 Task: Find connections with filter location Lovisa with filter topic #Indiawith filter profile language French with filter current company Groww, India with filter school Emeritus with filter industry Community Development and Urban Planning with filter service category Life Coaching with filter keywords title Personal Trainer
Action: Mouse moved to (242, 206)
Screenshot: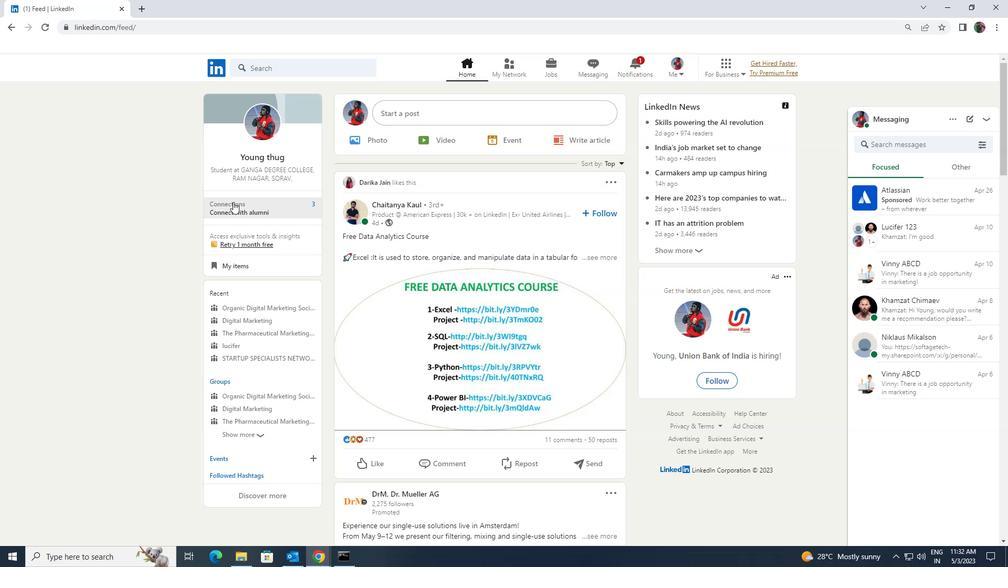 
Action: Mouse pressed left at (242, 206)
Screenshot: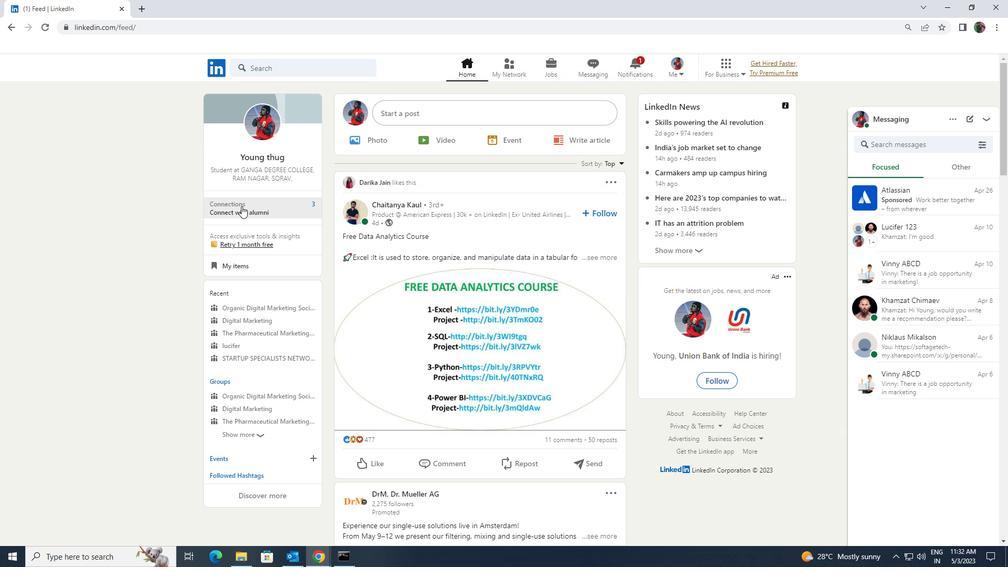 
Action: Mouse moved to (262, 116)
Screenshot: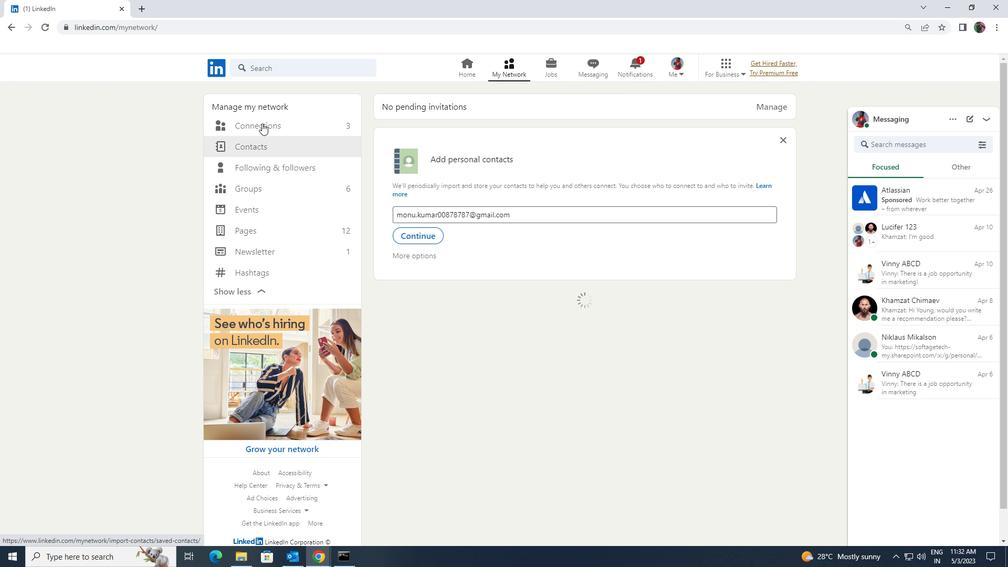 
Action: Mouse pressed left at (262, 116)
Screenshot: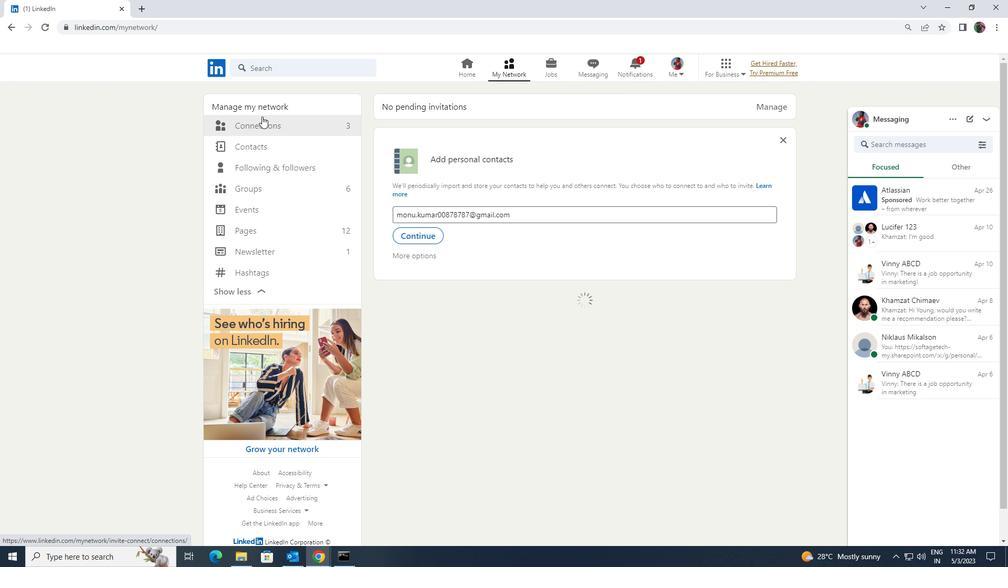
Action: Mouse moved to (263, 125)
Screenshot: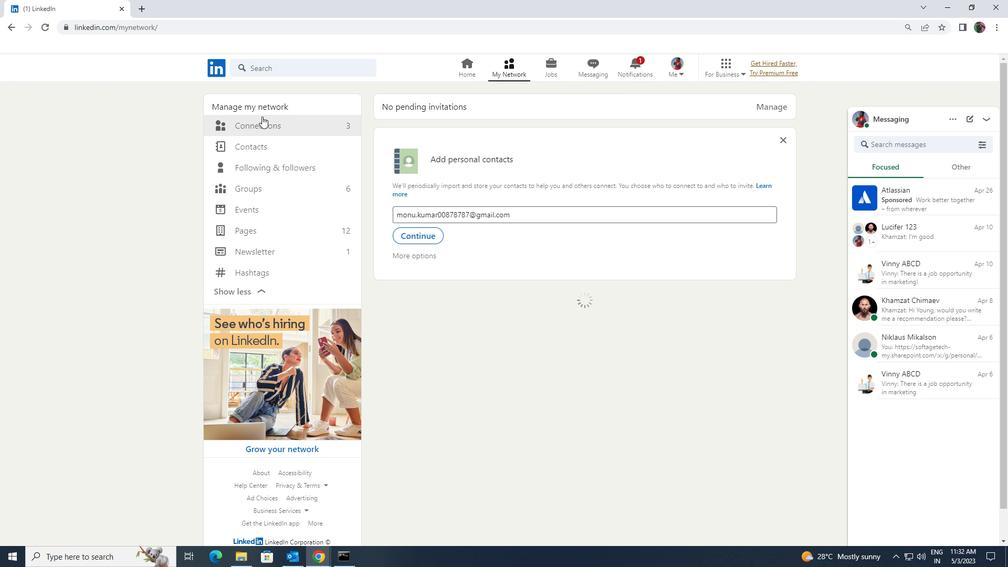 
Action: Mouse pressed left at (263, 125)
Screenshot: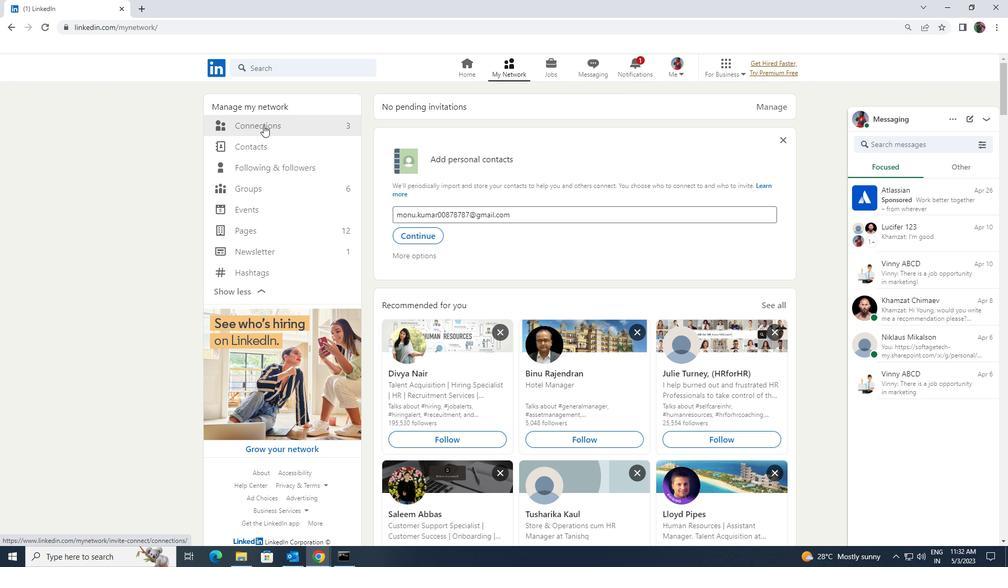 
Action: Mouse moved to (569, 129)
Screenshot: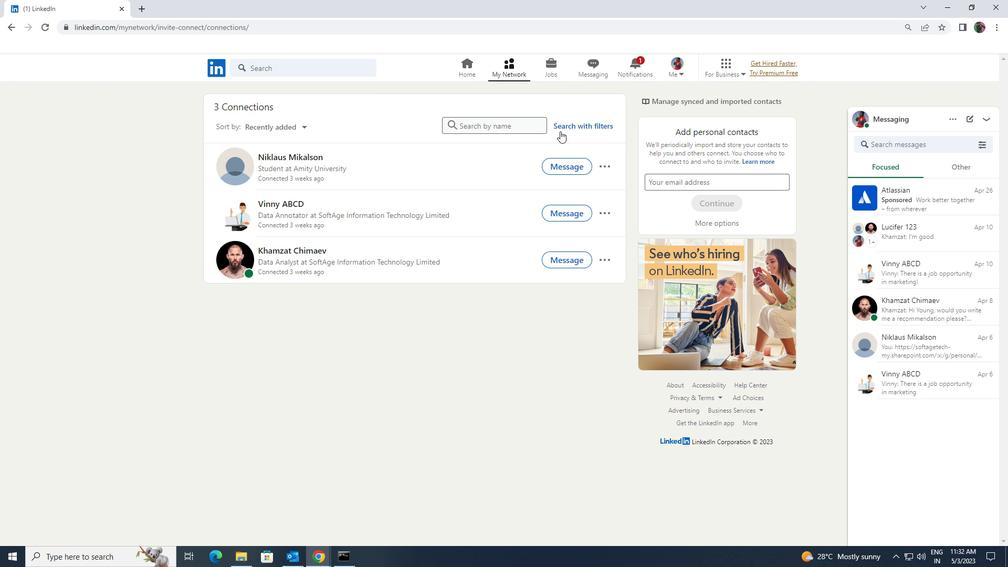 
Action: Mouse pressed left at (569, 129)
Screenshot: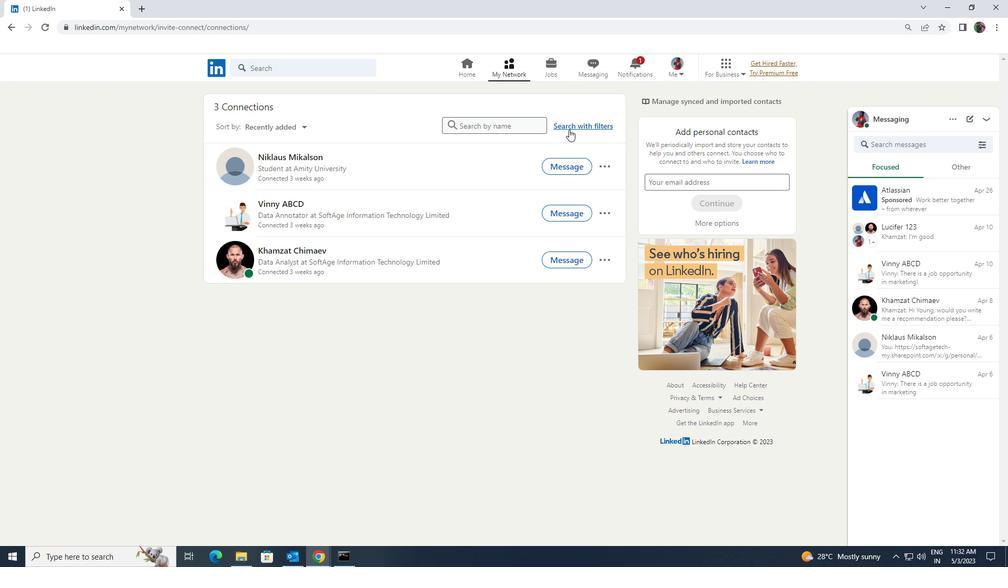 
Action: Mouse moved to (545, 98)
Screenshot: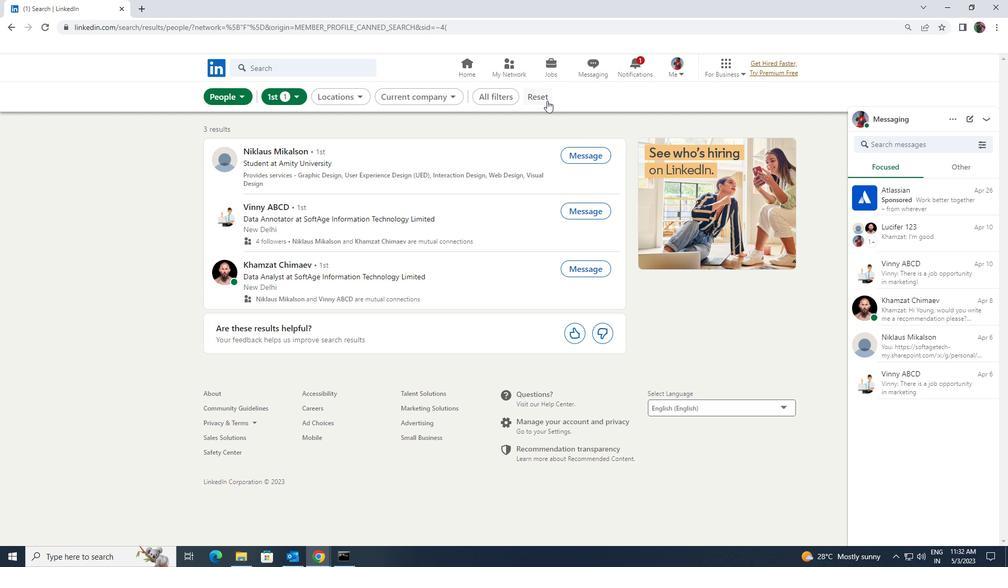 
Action: Mouse pressed left at (545, 98)
Screenshot: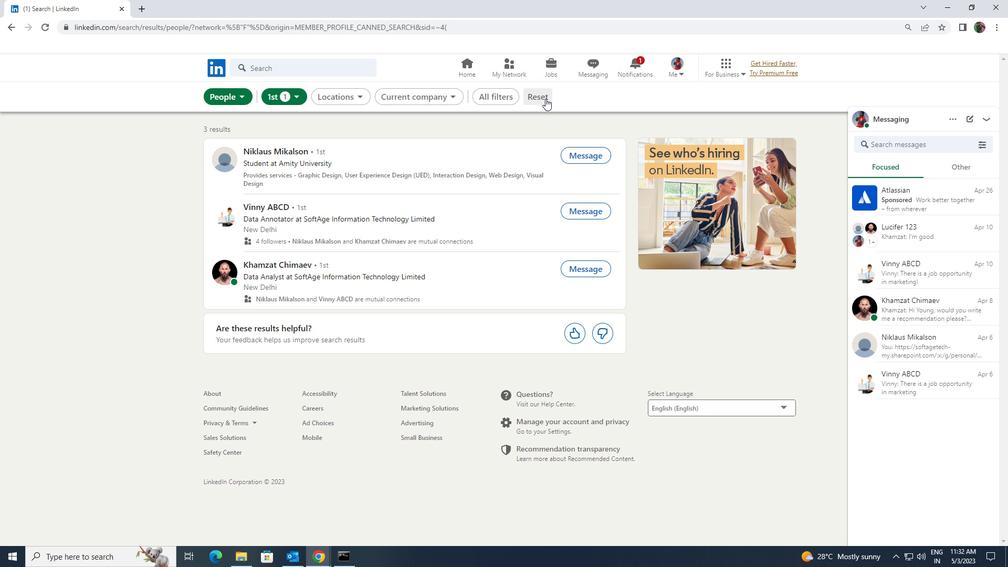 
Action: Mouse moved to (515, 96)
Screenshot: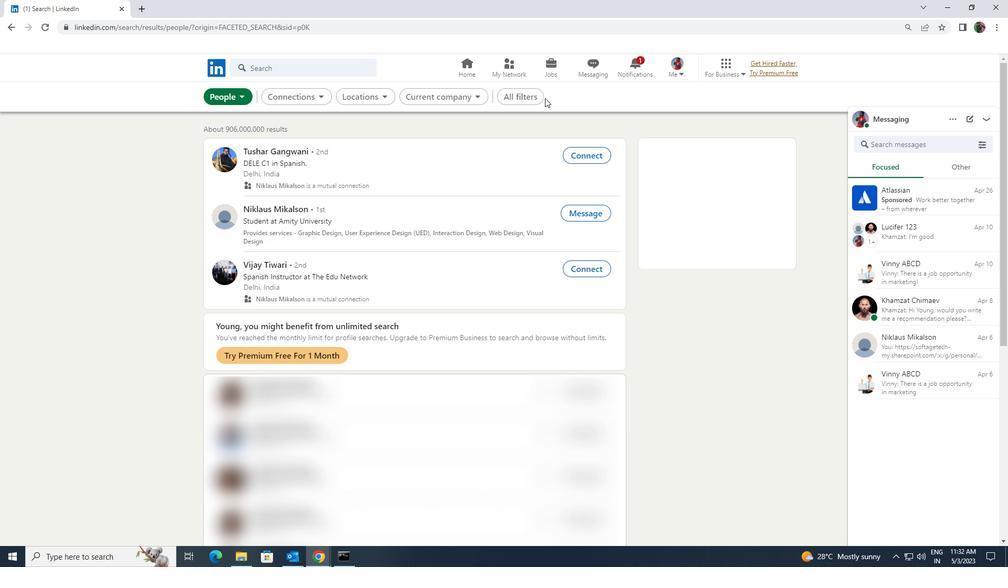 
Action: Mouse pressed left at (515, 96)
Screenshot: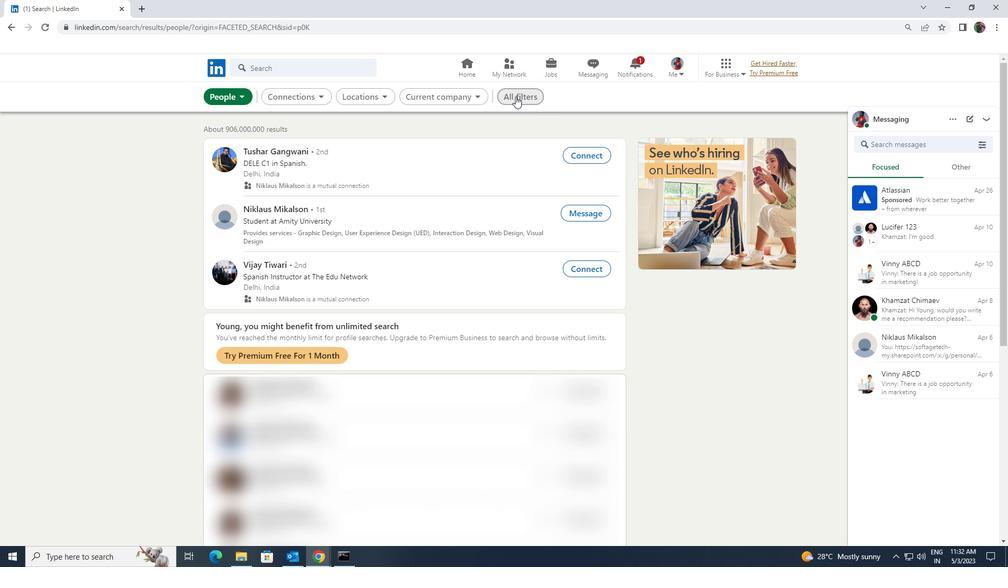 
Action: Mouse moved to (879, 413)
Screenshot: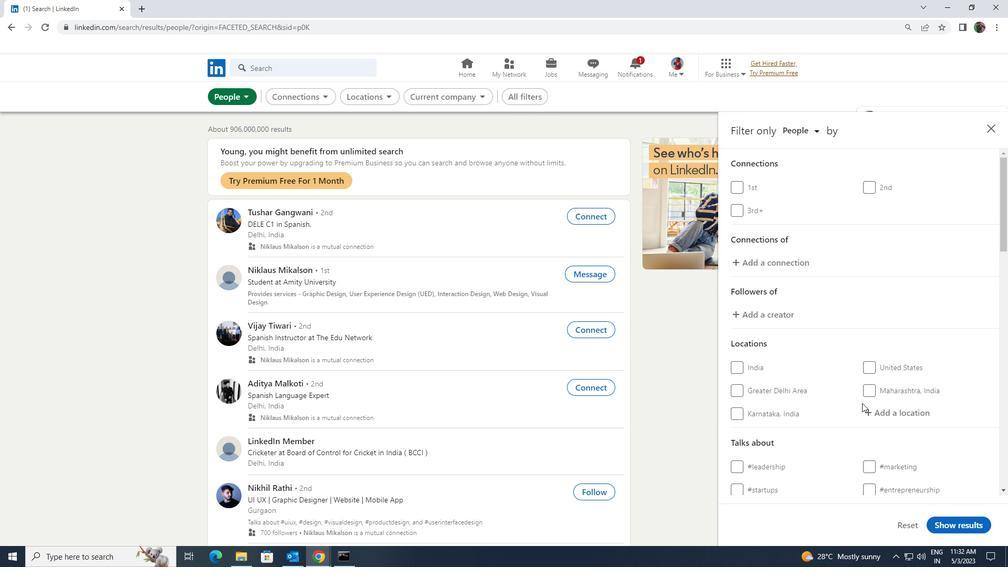
Action: Mouse pressed left at (879, 413)
Screenshot: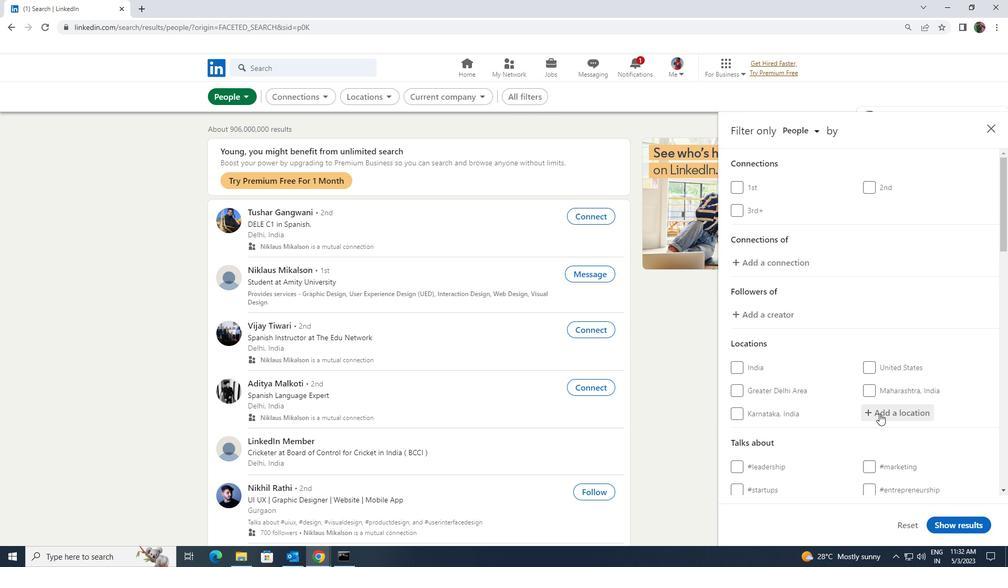
Action: Key pressed <Key.shift>LOVISA
Screenshot: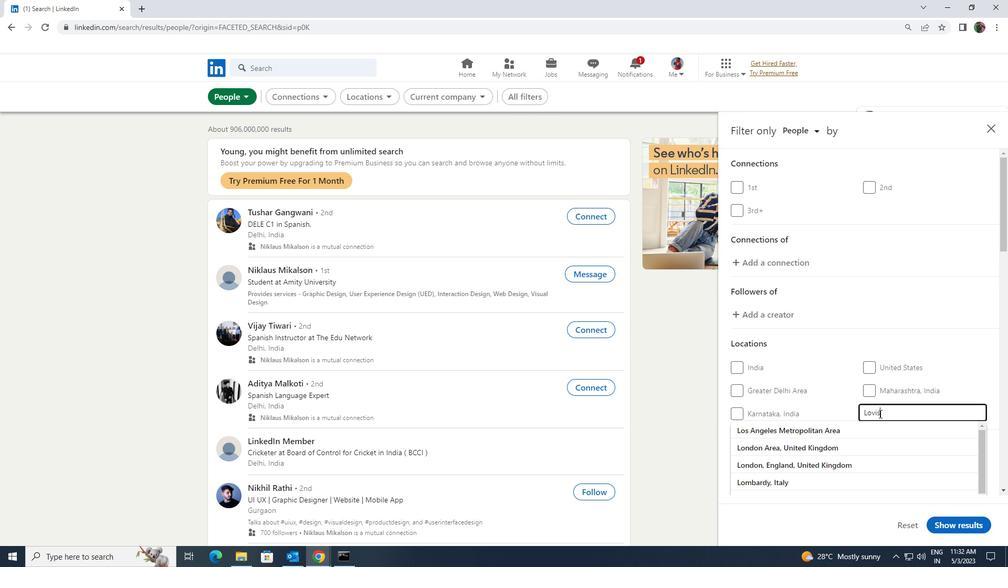 
Action: Mouse moved to (875, 429)
Screenshot: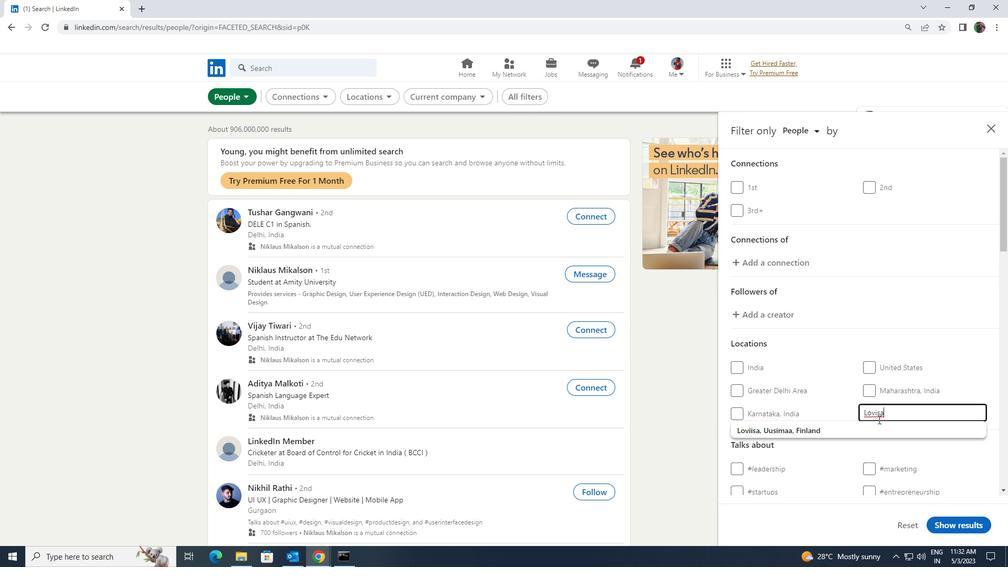 
Action: Mouse pressed left at (875, 429)
Screenshot: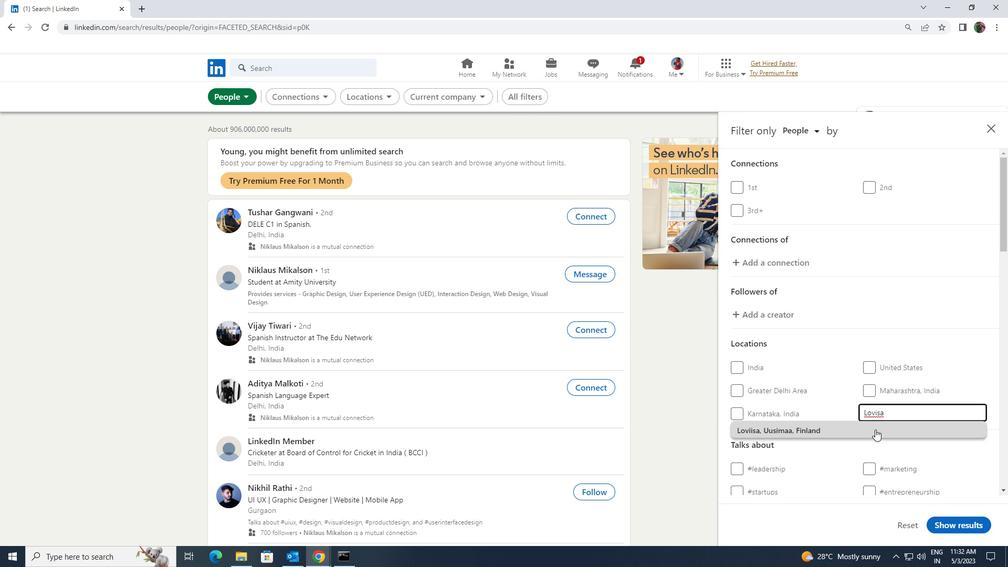 
Action: Mouse moved to (875, 430)
Screenshot: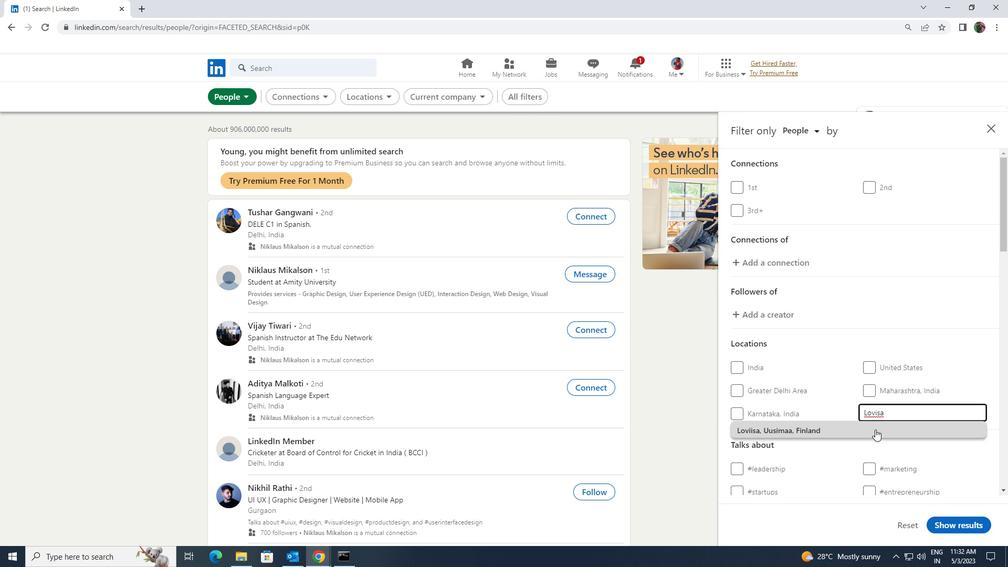 
Action: Mouse scrolled (875, 429) with delta (0, 0)
Screenshot: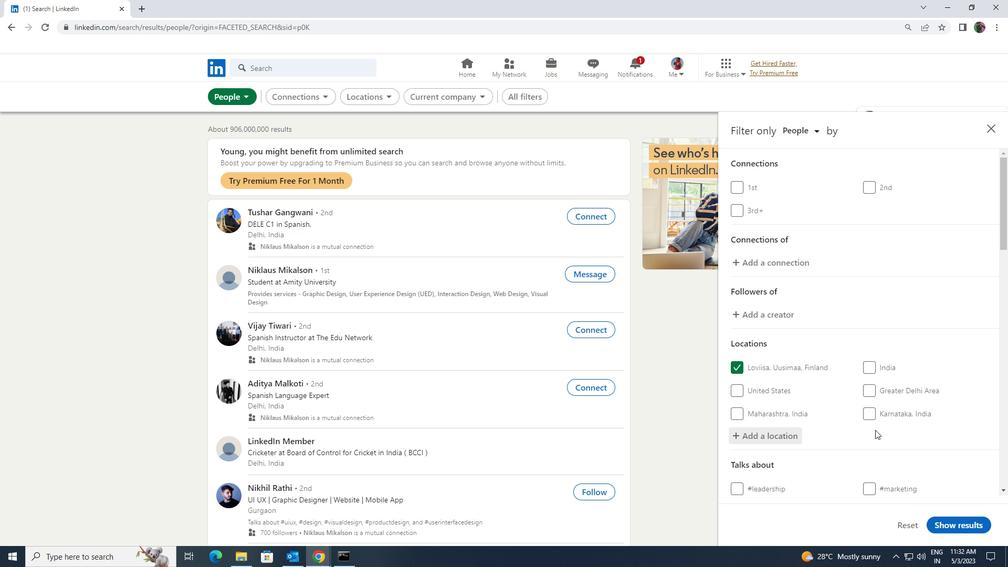 
Action: Mouse scrolled (875, 429) with delta (0, 0)
Screenshot: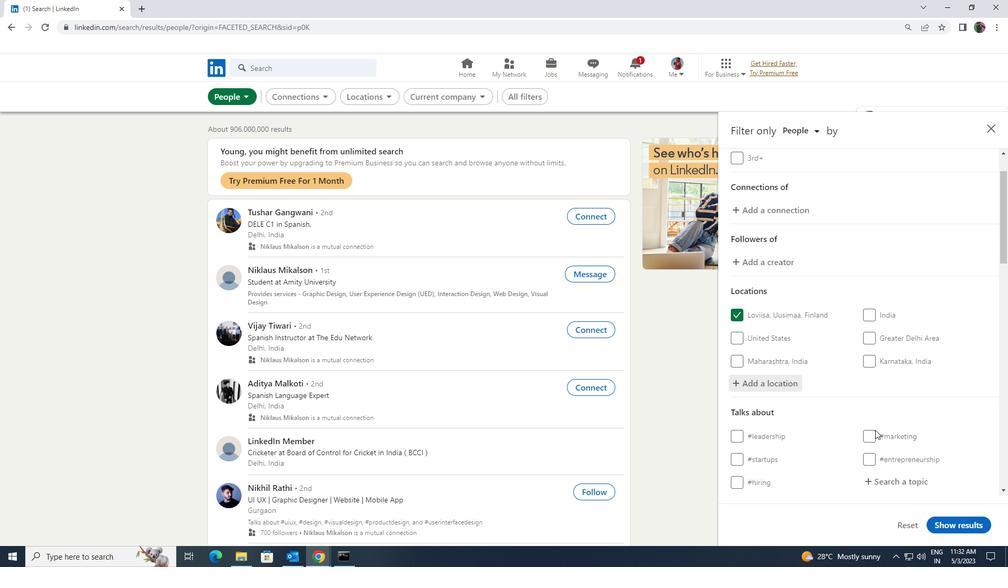 
Action: Mouse scrolled (875, 429) with delta (0, 0)
Screenshot: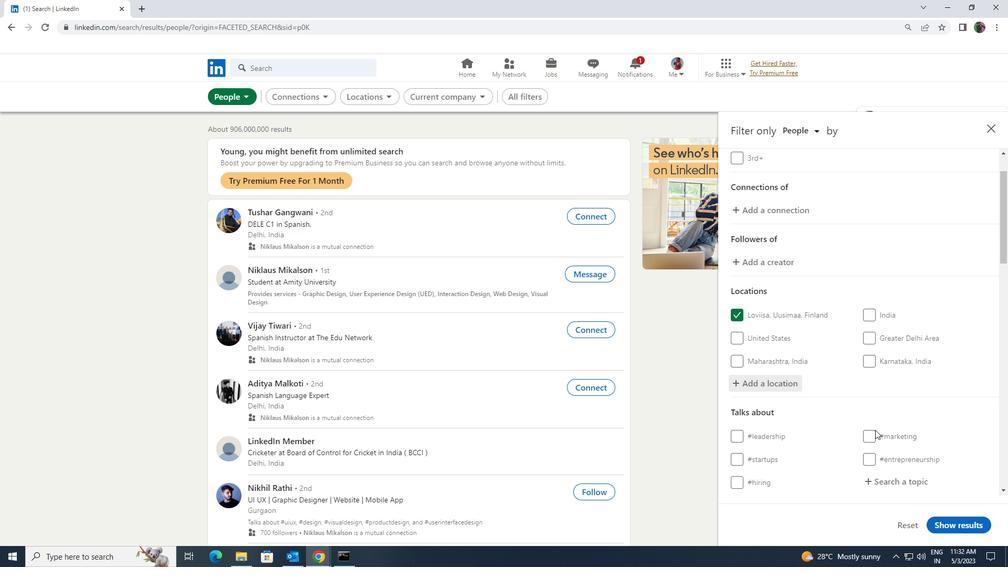 
Action: Mouse moved to (882, 379)
Screenshot: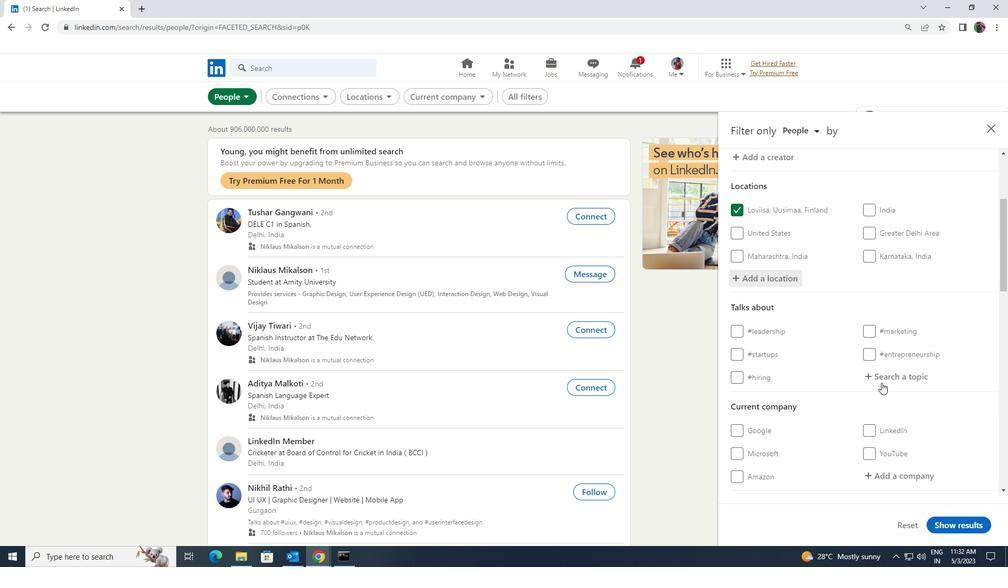 
Action: Mouse pressed left at (882, 379)
Screenshot: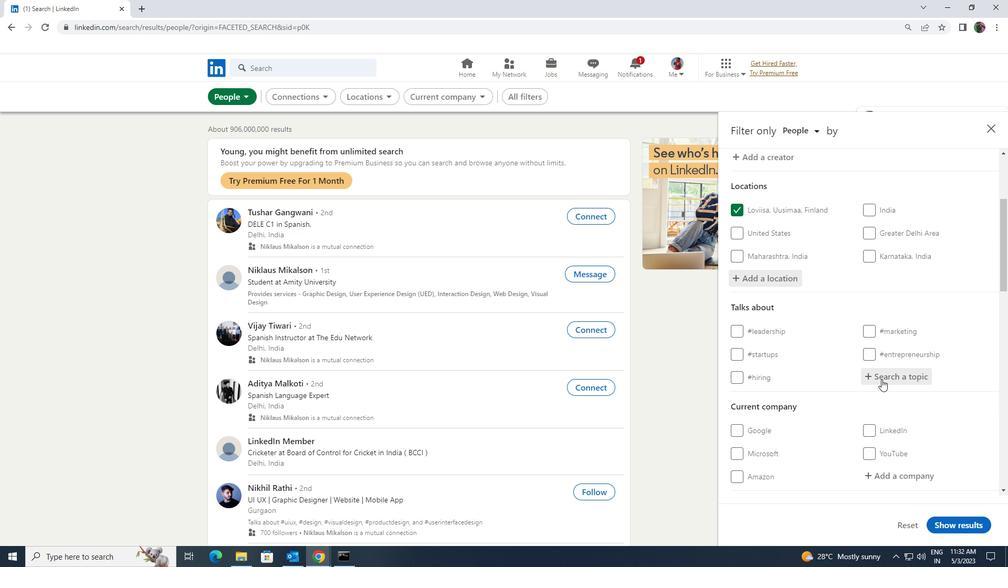 
Action: Mouse moved to (882, 379)
Screenshot: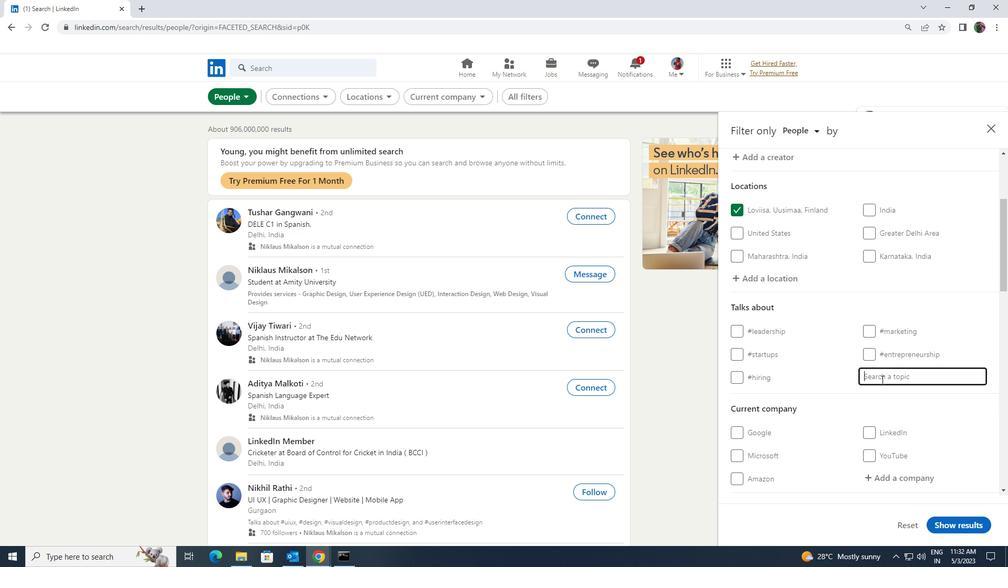 
Action: Key pressed <Key.shift>INDIA
Screenshot: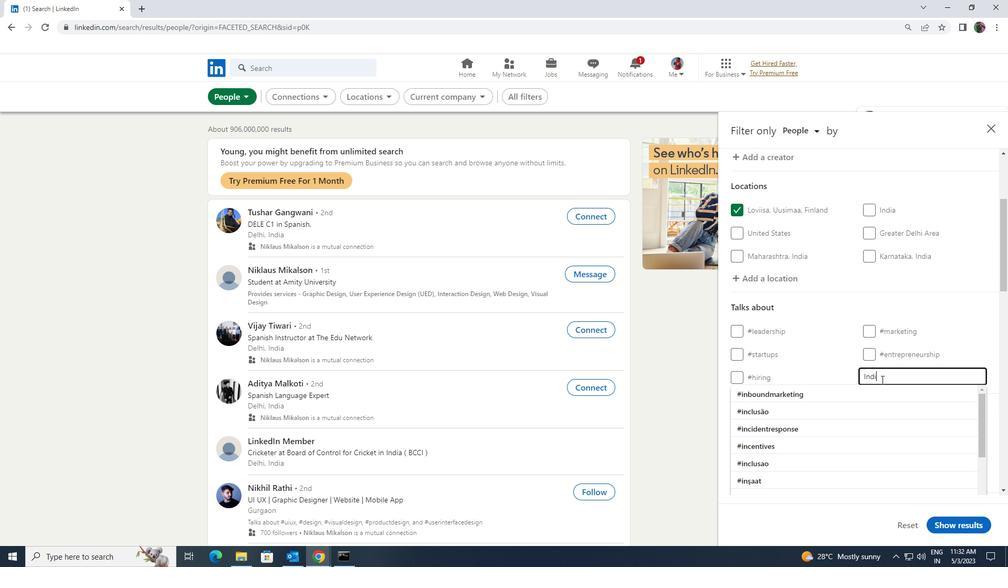 
Action: Mouse moved to (861, 389)
Screenshot: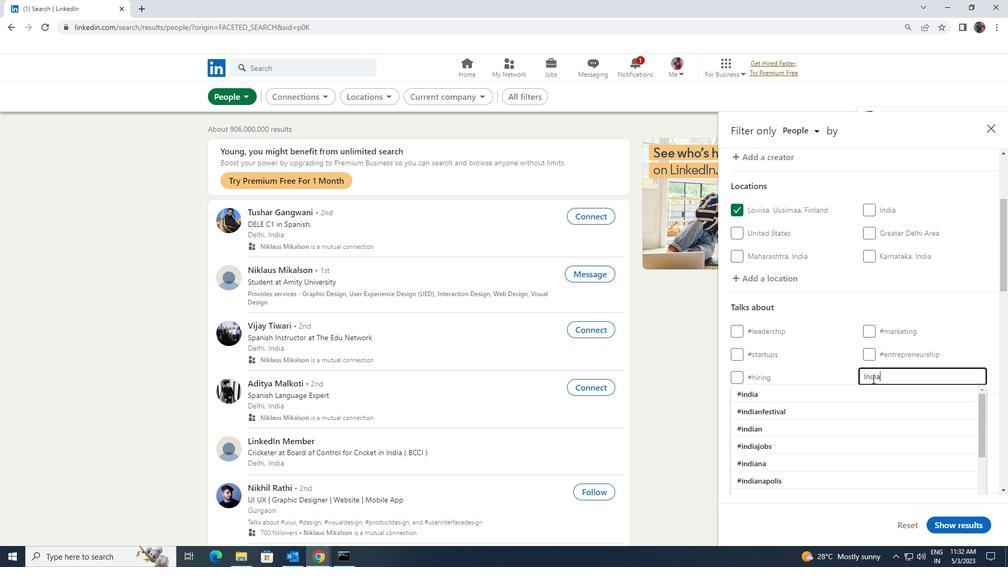 
Action: Mouse pressed left at (861, 389)
Screenshot: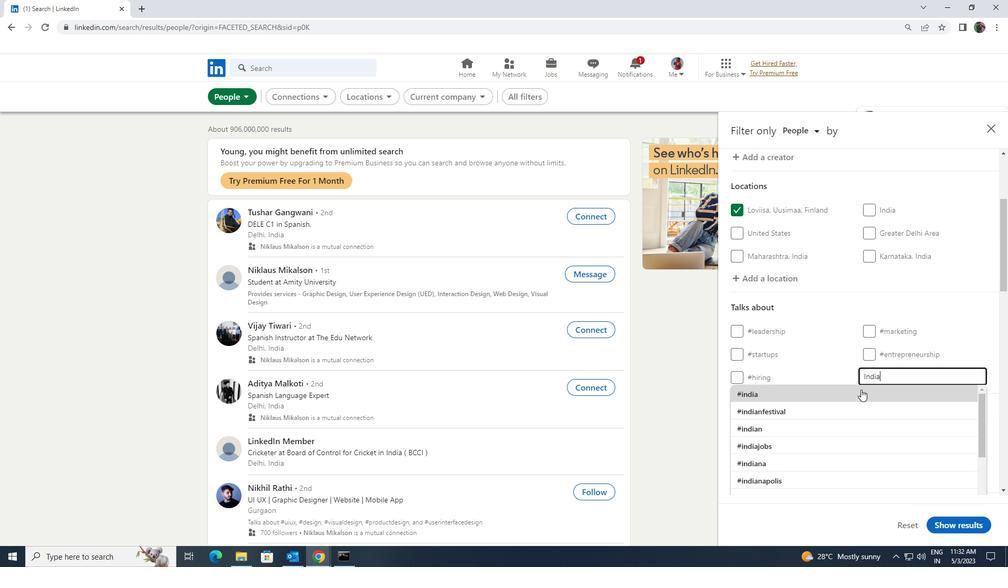 
Action: Mouse moved to (863, 387)
Screenshot: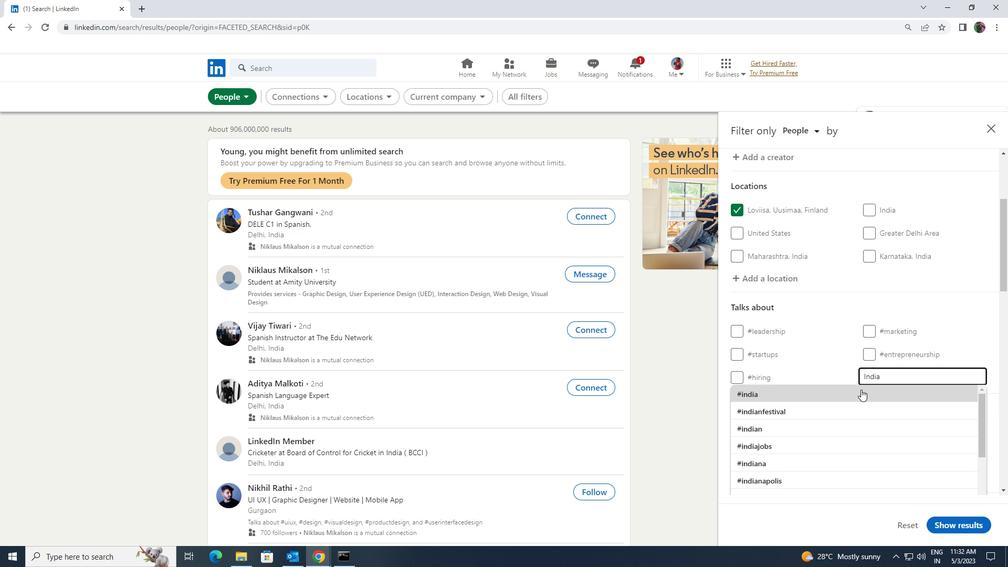 
Action: Mouse scrolled (863, 386) with delta (0, 0)
Screenshot: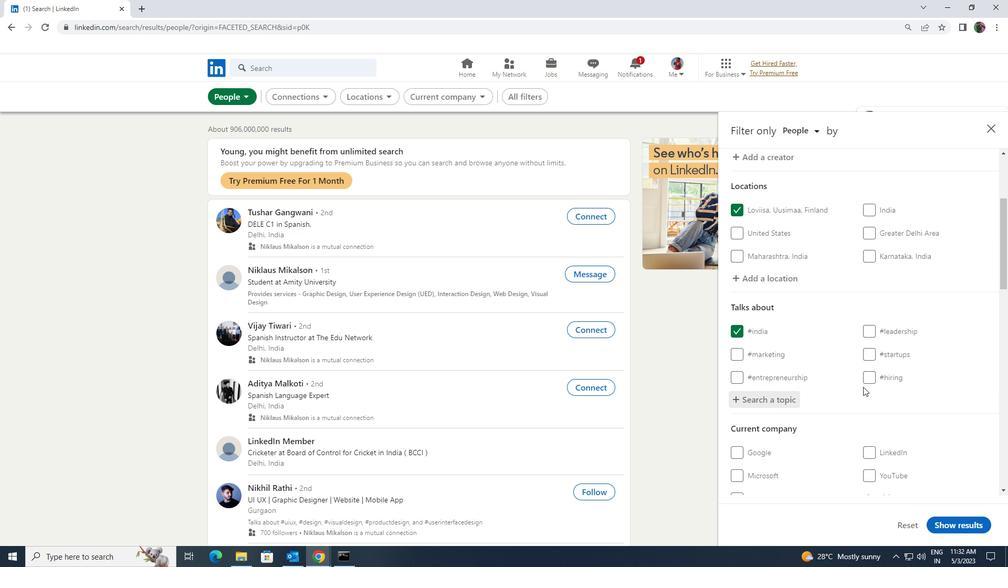 
Action: Mouse moved to (864, 387)
Screenshot: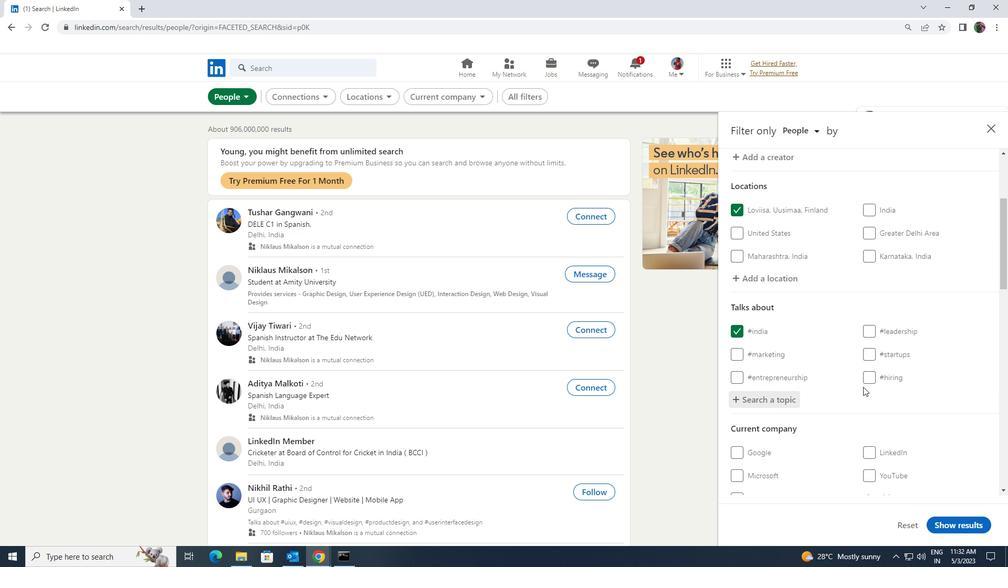
Action: Mouse scrolled (864, 386) with delta (0, 0)
Screenshot: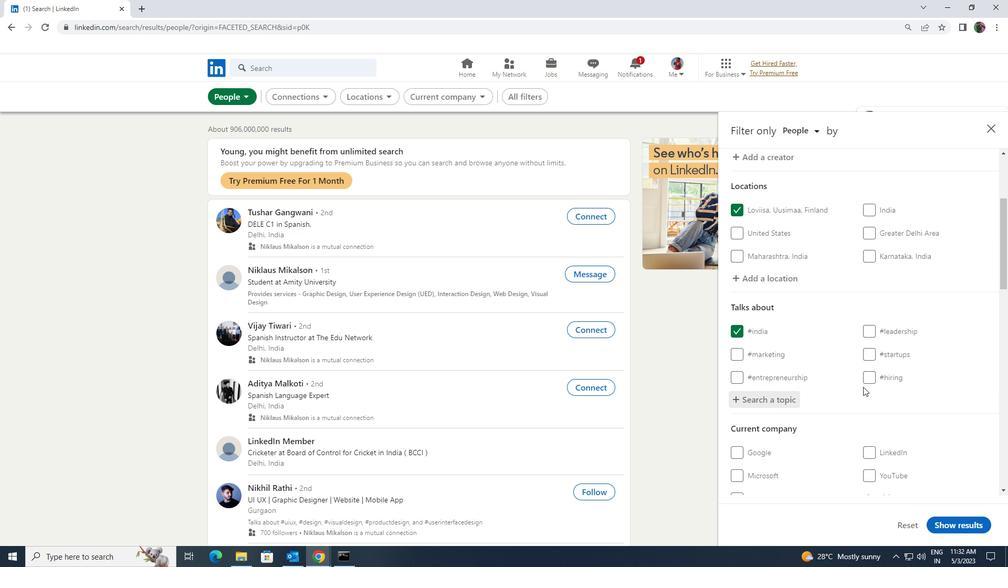 
Action: Mouse moved to (863, 387)
Screenshot: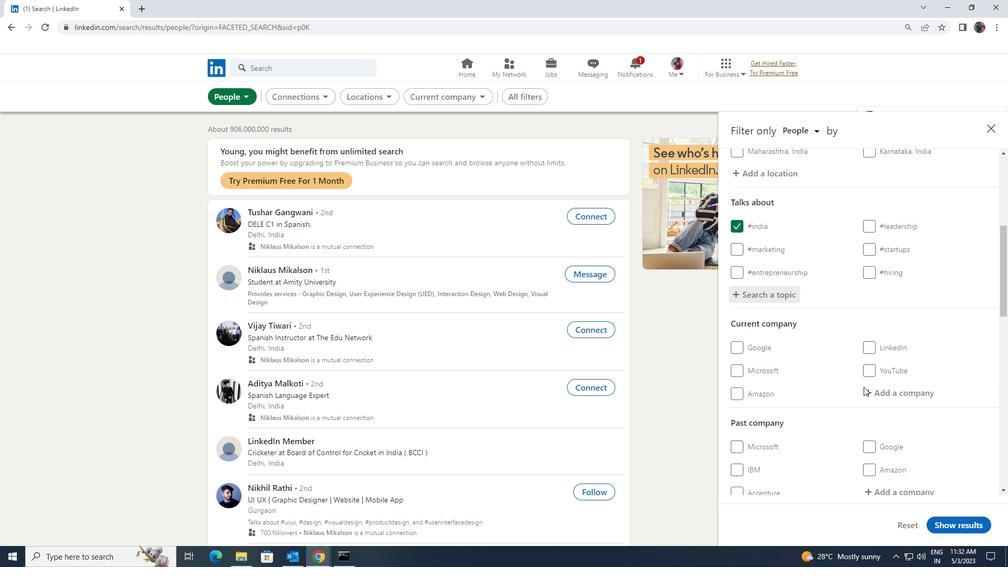 
Action: Mouse scrolled (863, 387) with delta (0, 0)
Screenshot: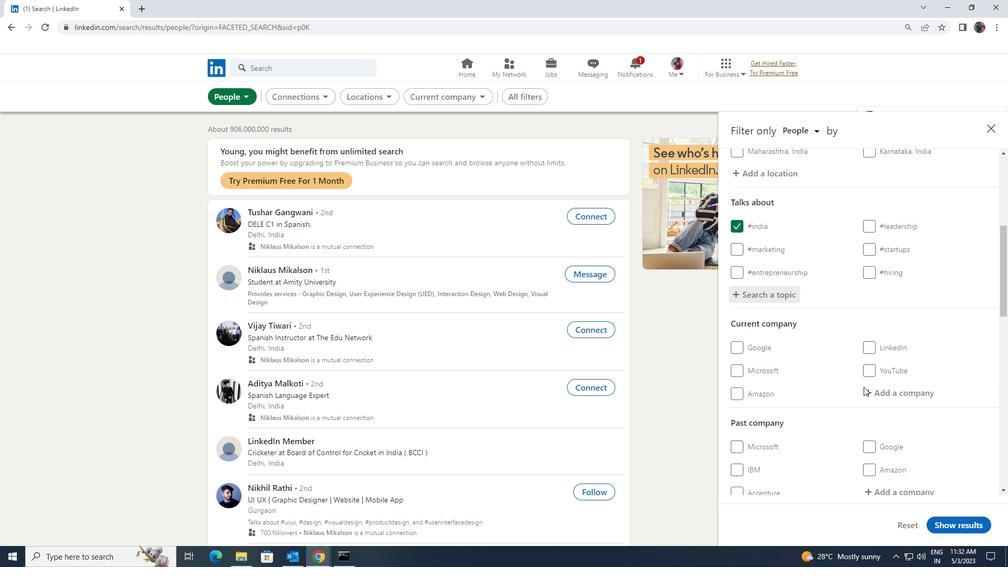 
Action: Mouse scrolled (863, 387) with delta (0, 0)
Screenshot: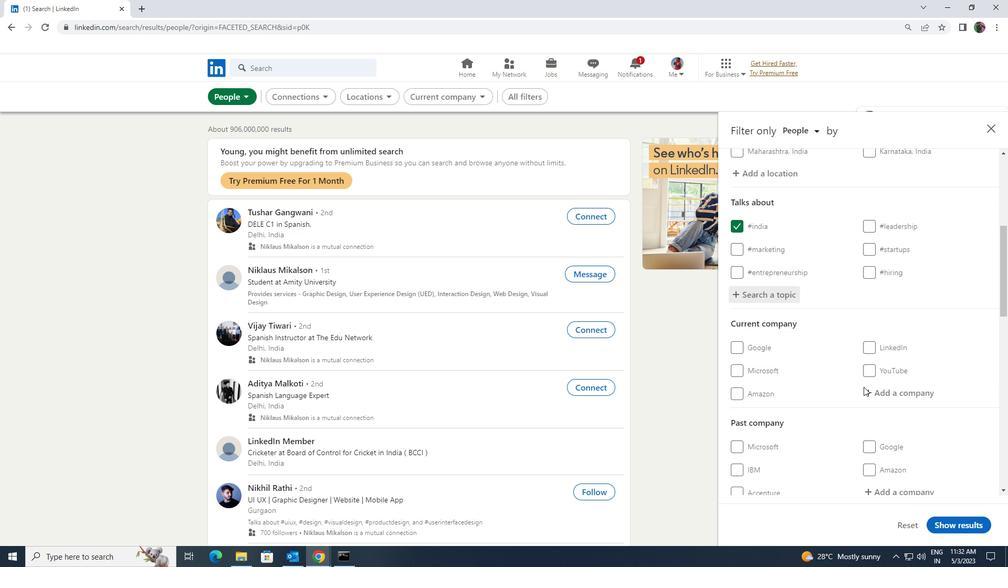 
Action: Mouse scrolled (863, 387) with delta (0, 0)
Screenshot: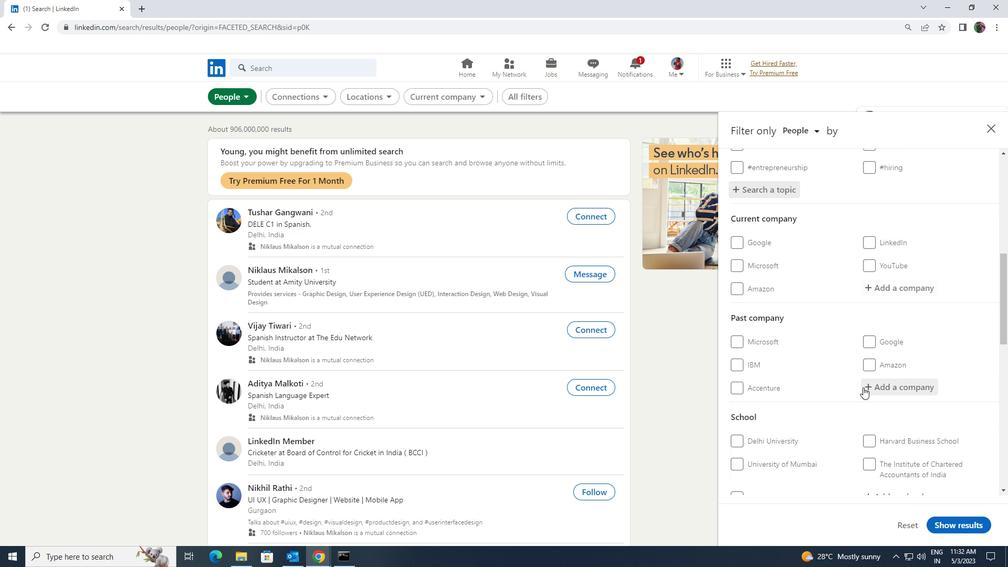 
Action: Mouse moved to (864, 385)
Screenshot: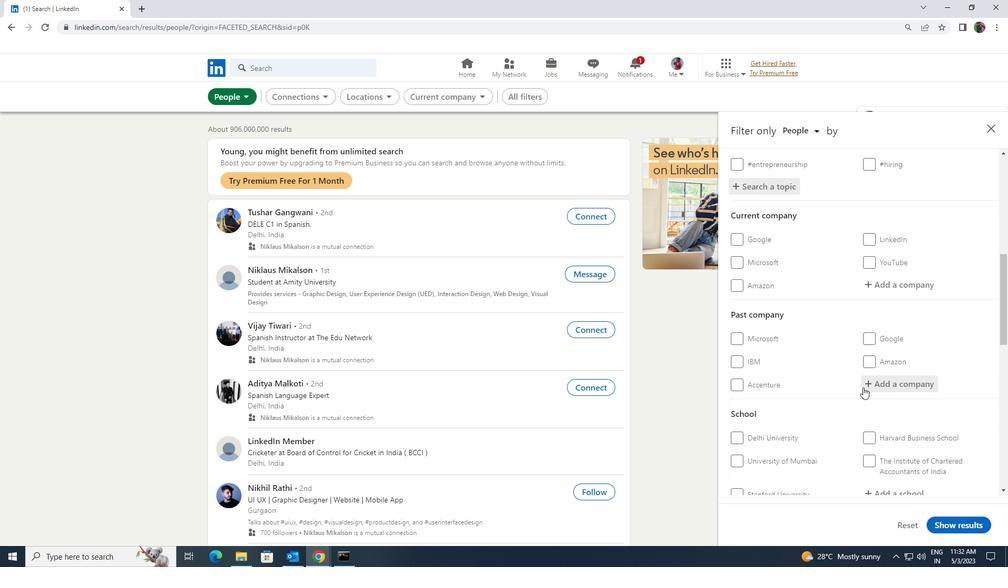 
Action: Mouse scrolled (864, 385) with delta (0, 0)
Screenshot: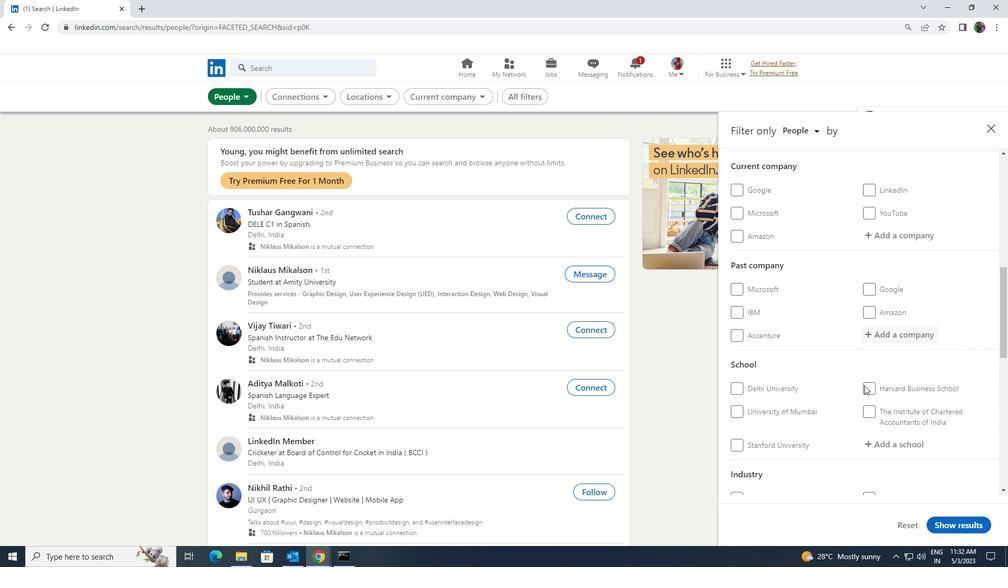 
Action: Mouse scrolled (864, 385) with delta (0, 0)
Screenshot: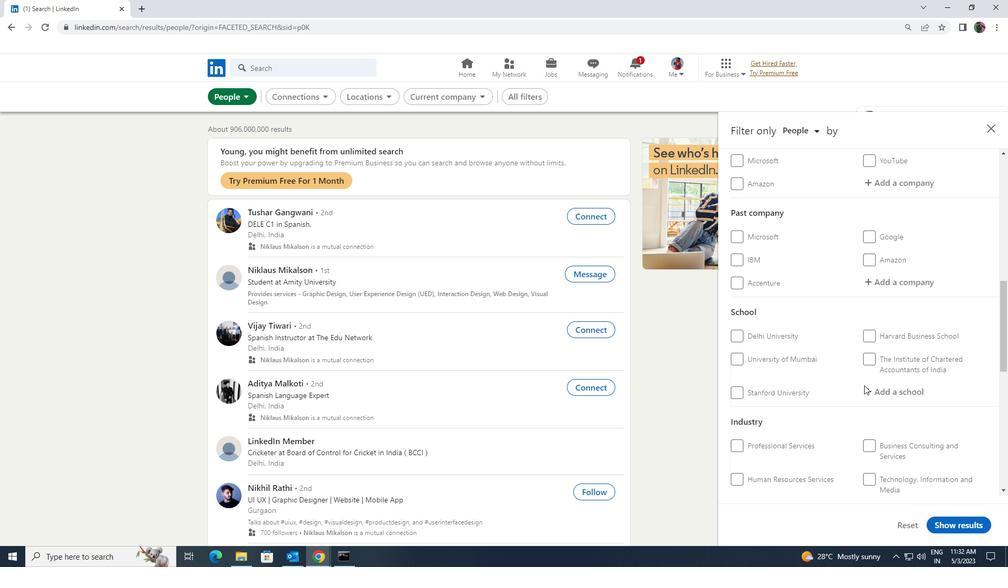 
Action: Mouse scrolled (864, 385) with delta (0, 0)
Screenshot: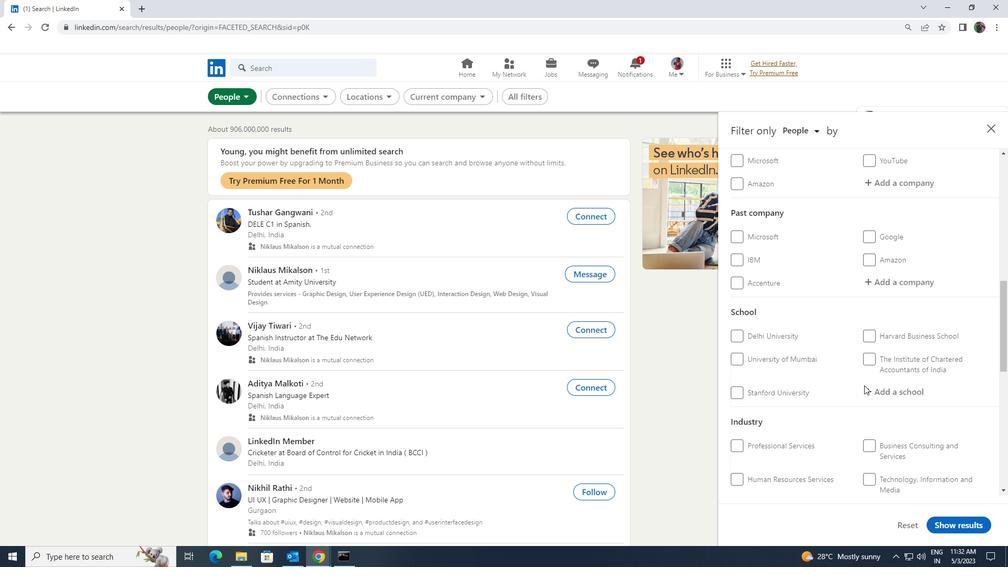 
Action: Mouse scrolled (864, 385) with delta (0, 0)
Screenshot: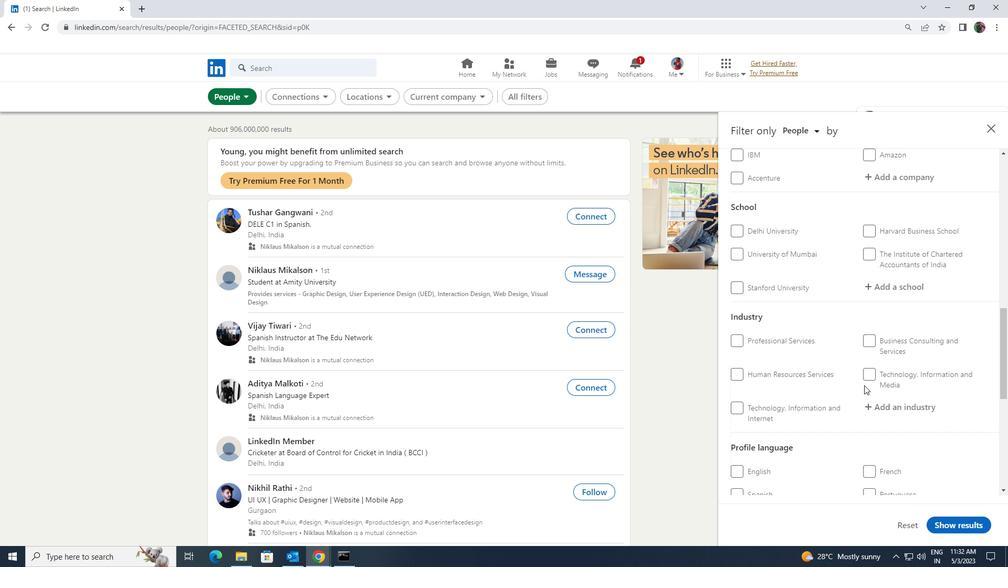 
Action: Mouse moved to (867, 413)
Screenshot: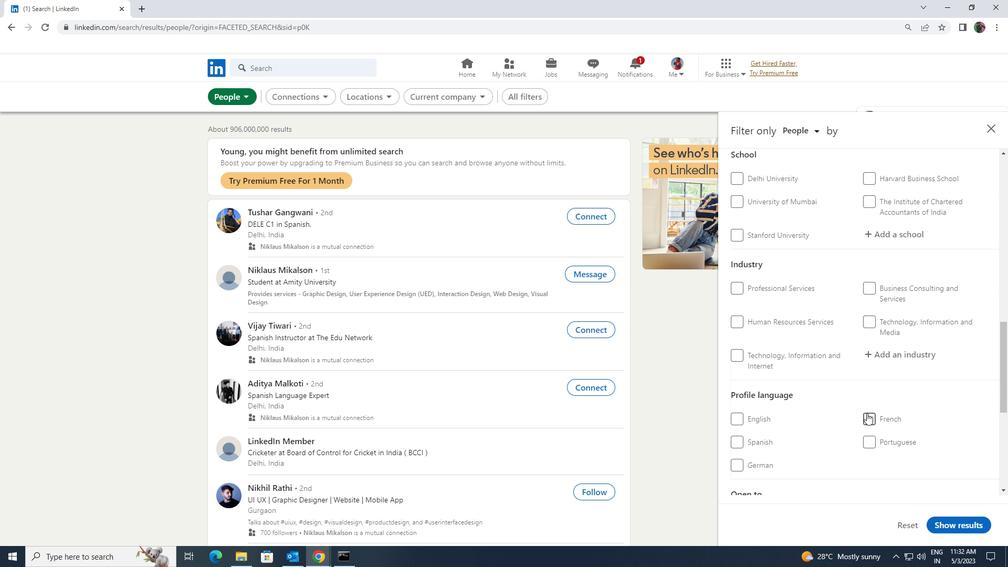 
Action: Mouse pressed left at (867, 413)
Screenshot: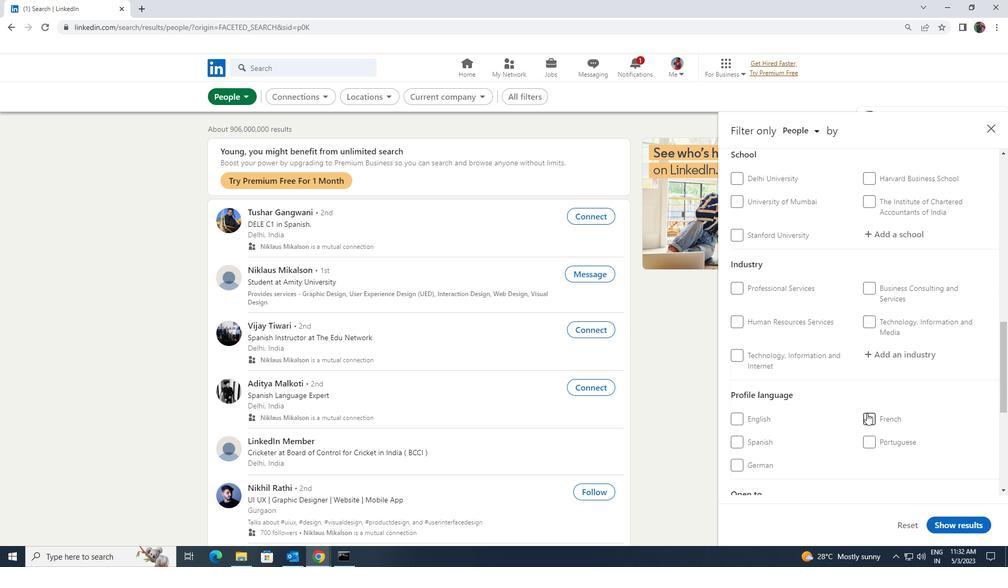 
Action: Mouse moved to (866, 412)
Screenshot: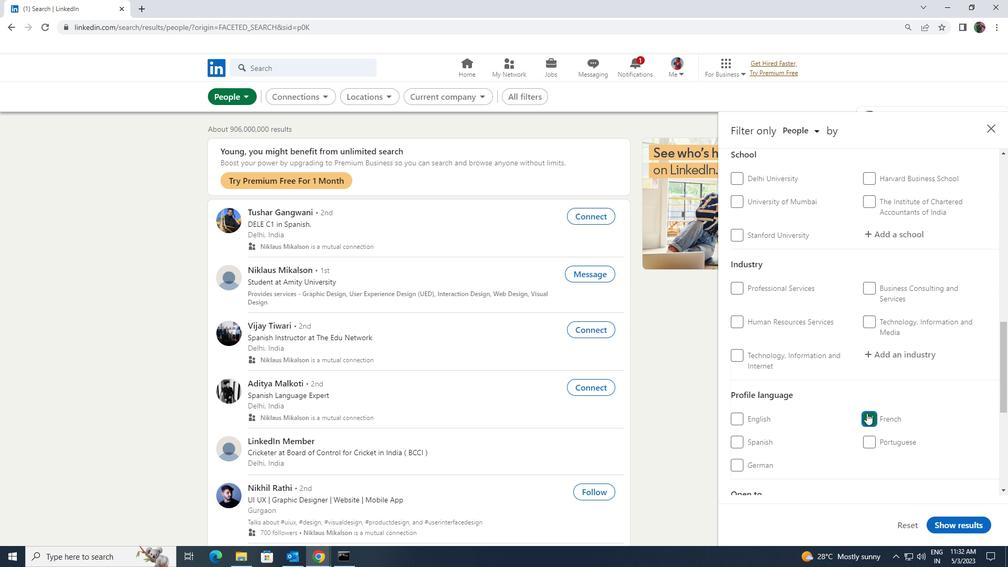 
Action: Mouse scrolled (866, 412) with delta (0, 0)
Screenshot: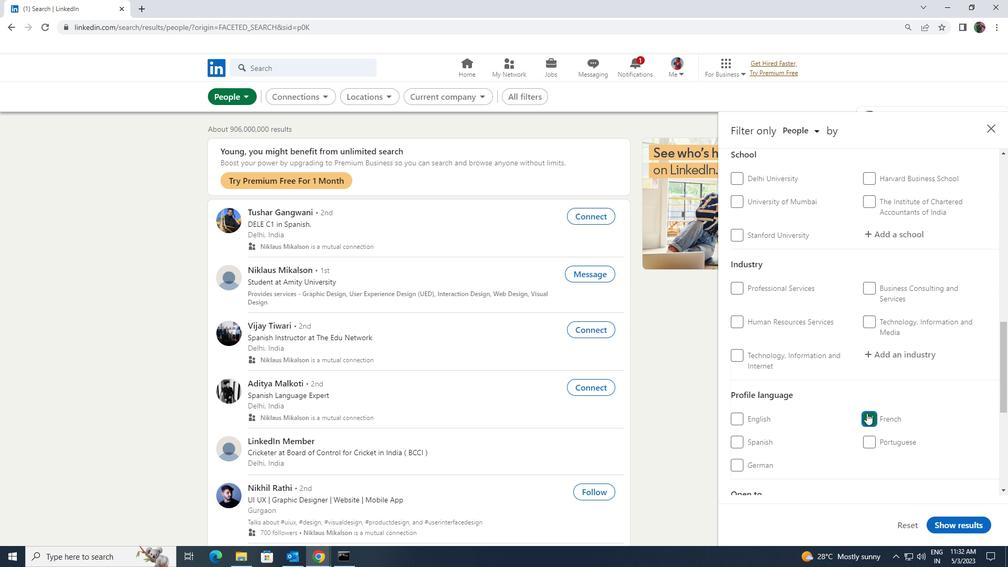 
Action: Mouse scrolled (866, 412) with delta (0, 0)
Screenshot: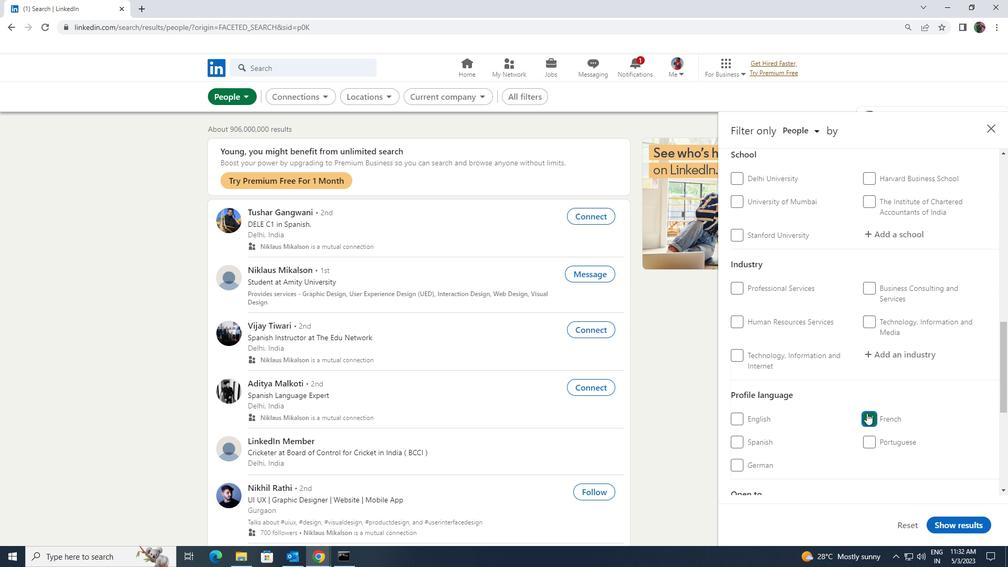 
Action: Mouse moved to (865, 411)
Screenshot: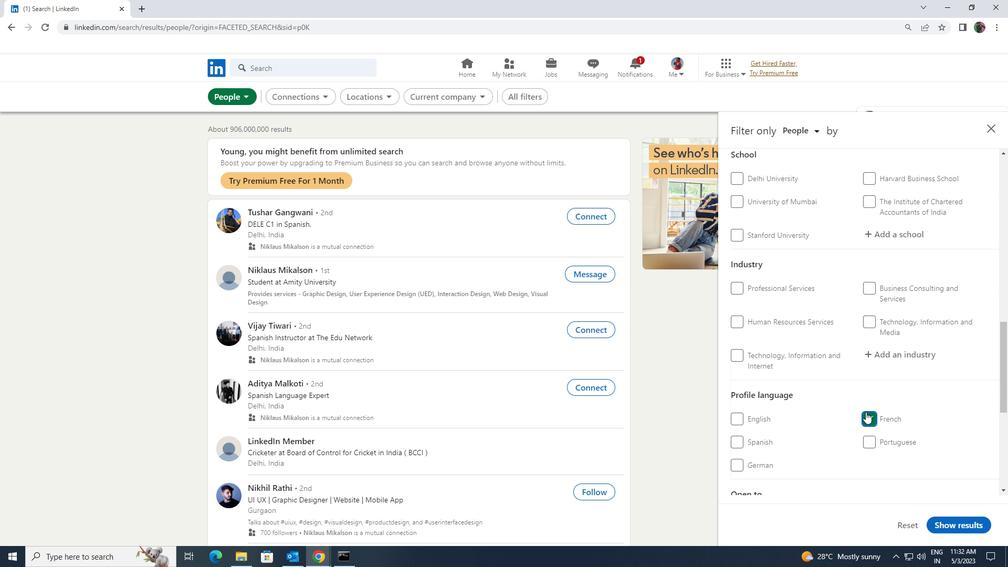 
Action: Mouse scrolled (865, 412) with delta (0, 0)
Screenshot: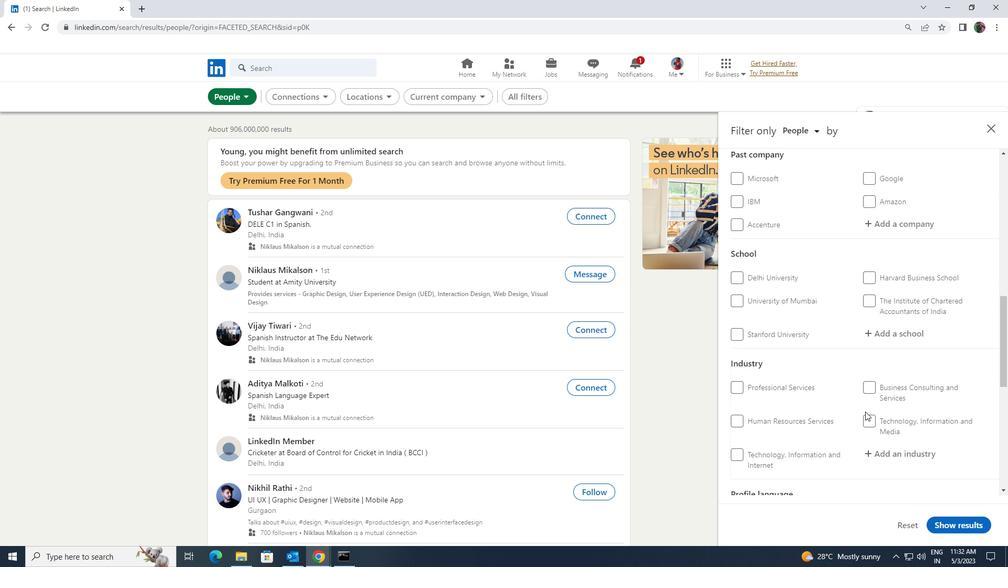 
Action: Mouse moved to (865, 411)
Screenshot: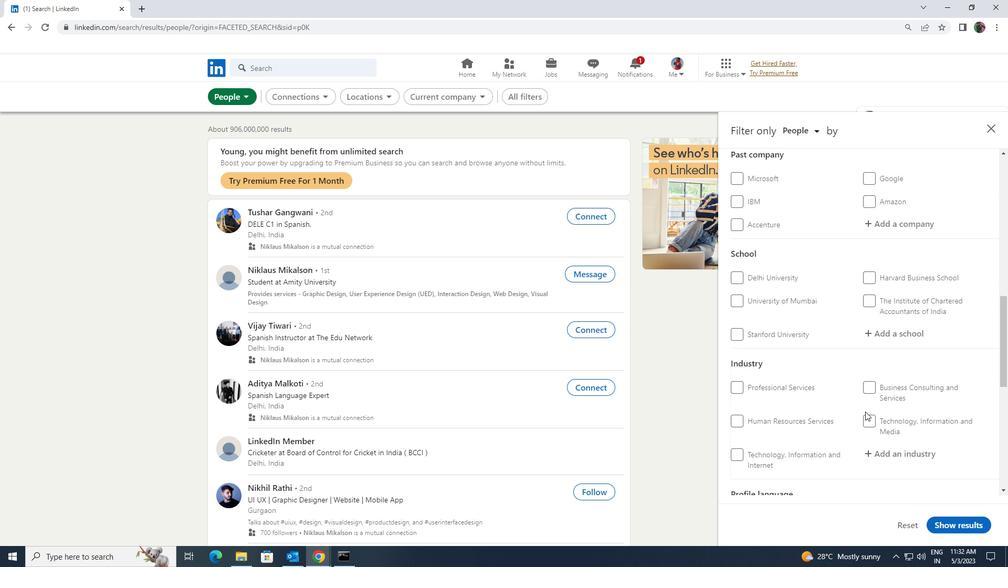 
Action: Mouse scrolled (865, 411) with delta (0, 0)
Screenshot: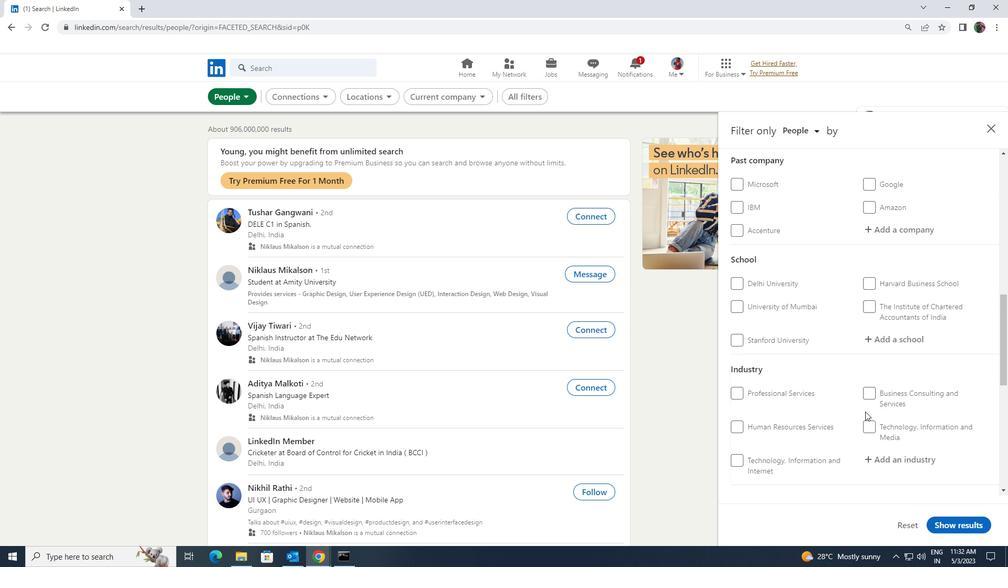 
Action: Mouse scrolled (865, 411) with delta (0, 0)
Screenshot: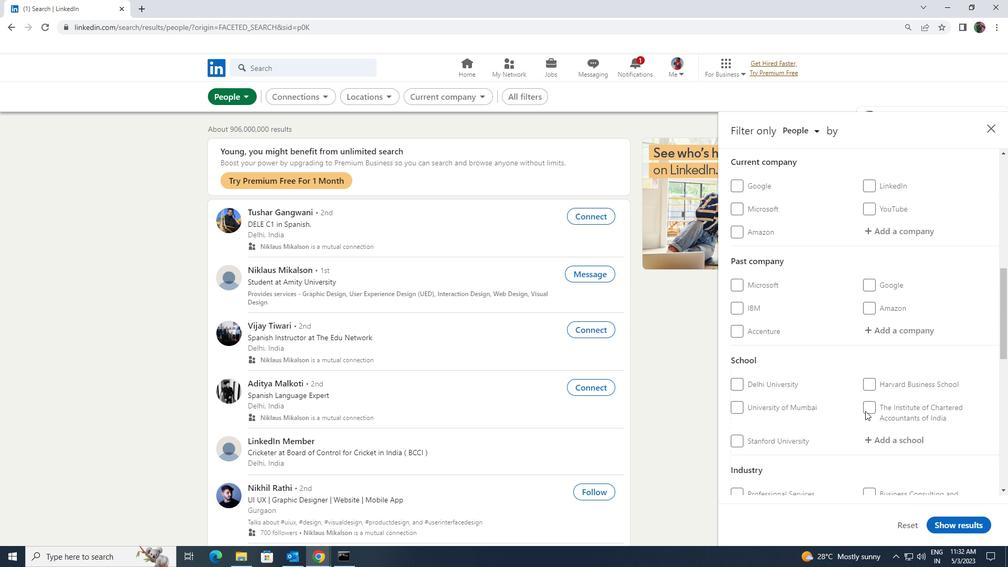 
Action: Mouse scrolled (865, 411) with delta (0, 0)
Screenshot: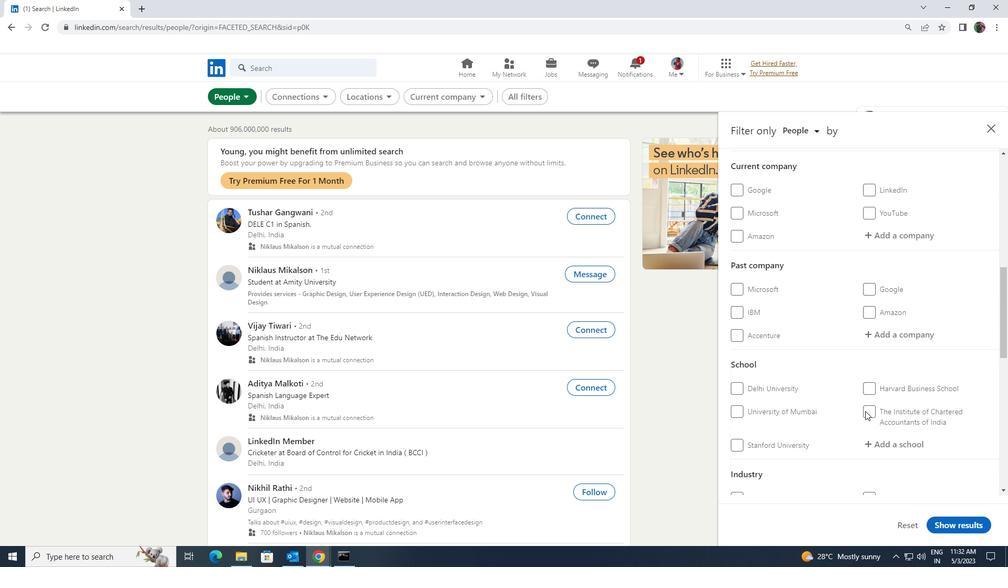 
Action: Mouse scrolled (865, 411) with delta (0, 0)
Screenshot: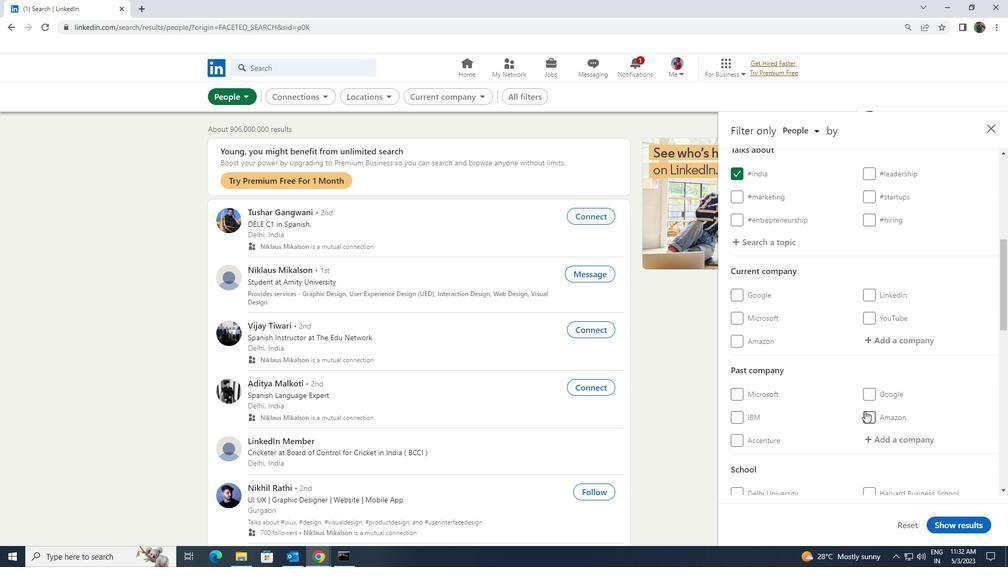 
Action: Mouse moved to (873, 399)
Screenshot: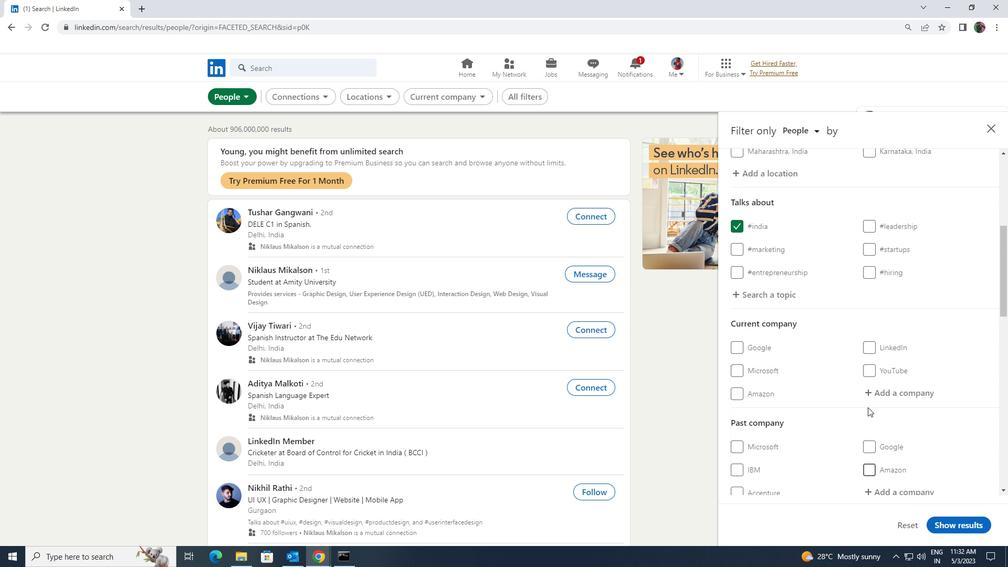
Action: Mouse pressed left at (873, 399)
Screenshot: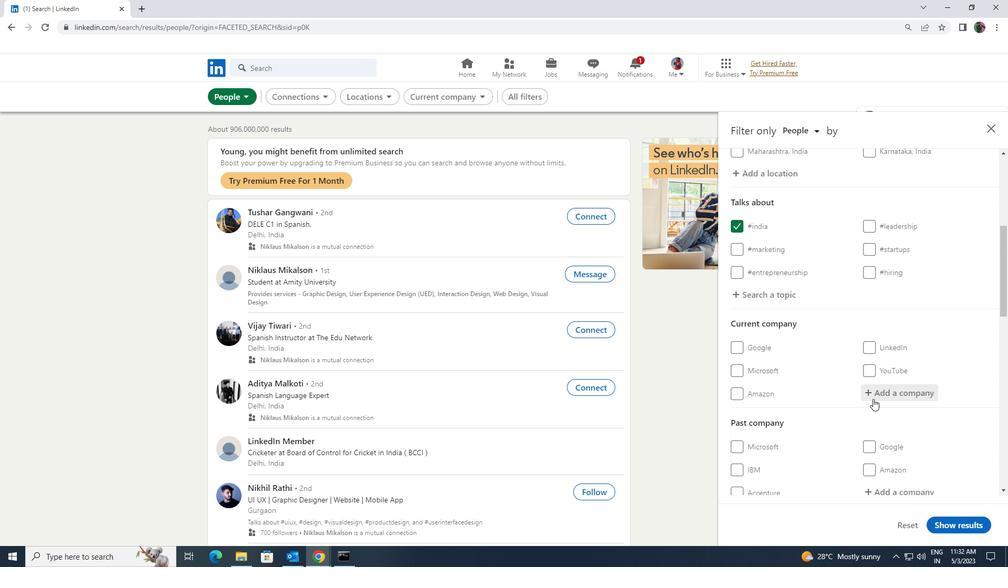 
Action: Mouse moved to (872, 392)
Screenshot: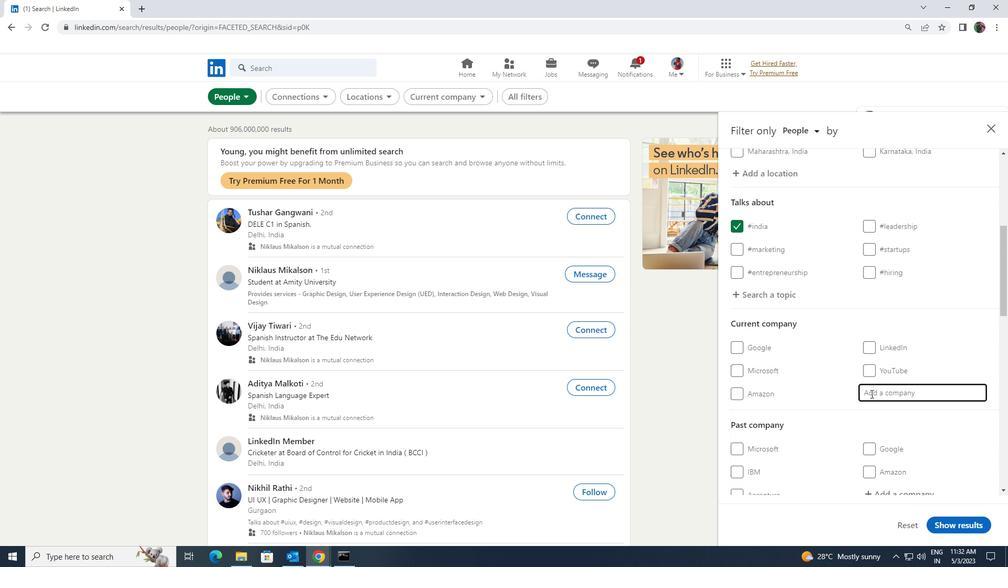 
Action: Key pressed <Key.shift><Key.shift><Key.shift><Key.shift><Key.shift><Key.shift>GROWW
Screenshot: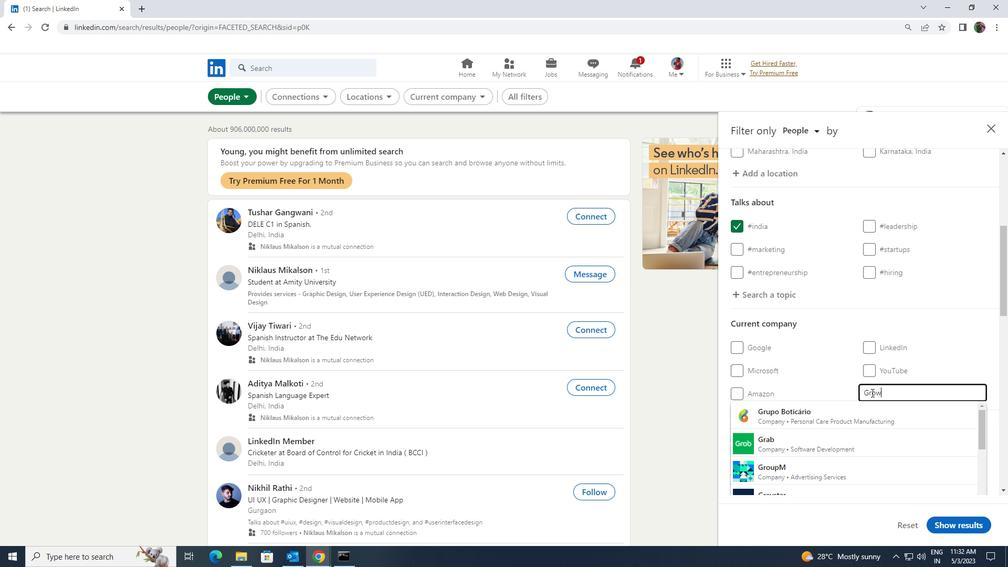 
Action: Mouse moved to (867, 405)
Screenshot: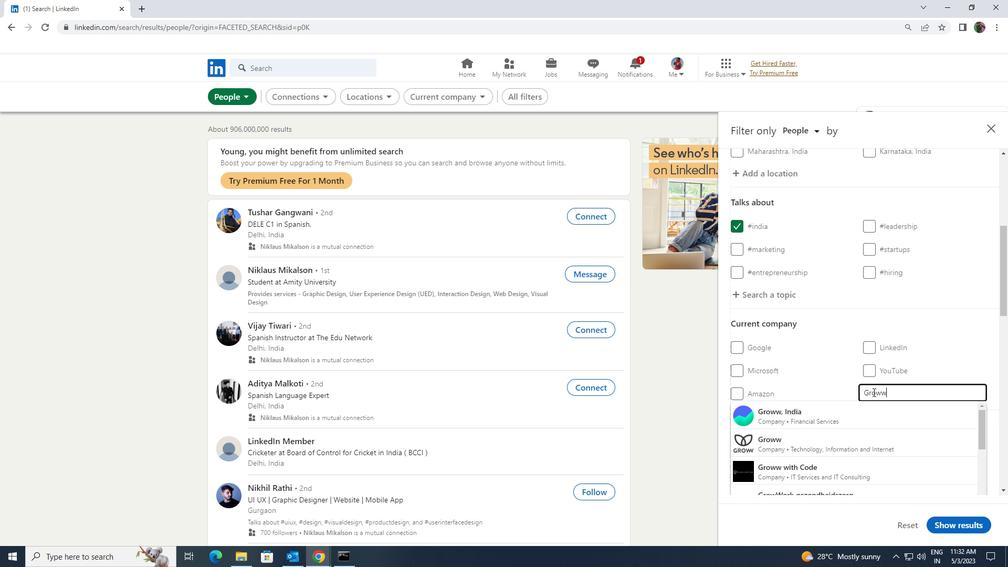 
Action: Mouse pressed left at (867, 405)
Screenshot: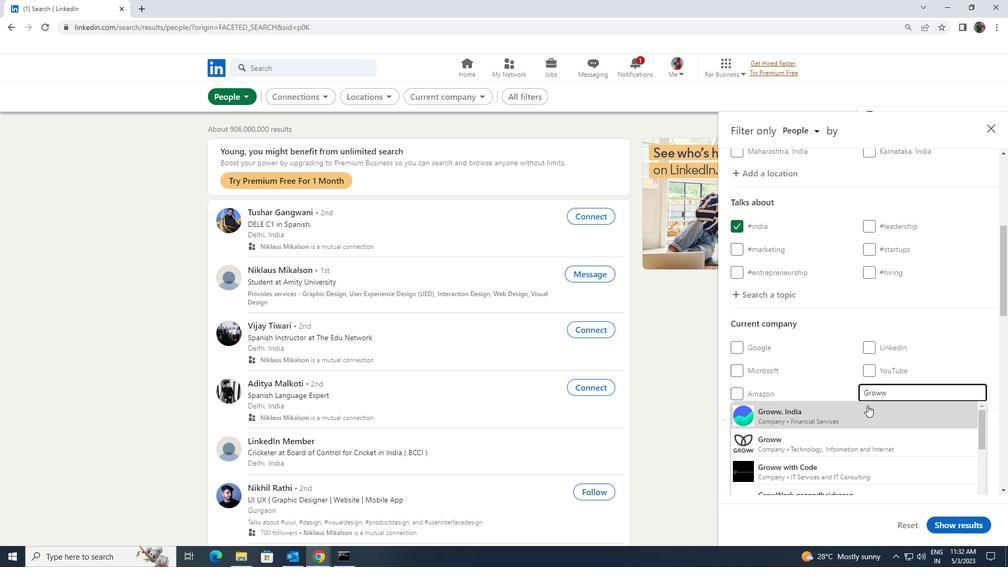 
Action: Mouse scrolled (867, 405) with delta (0, 0)
Screenshot: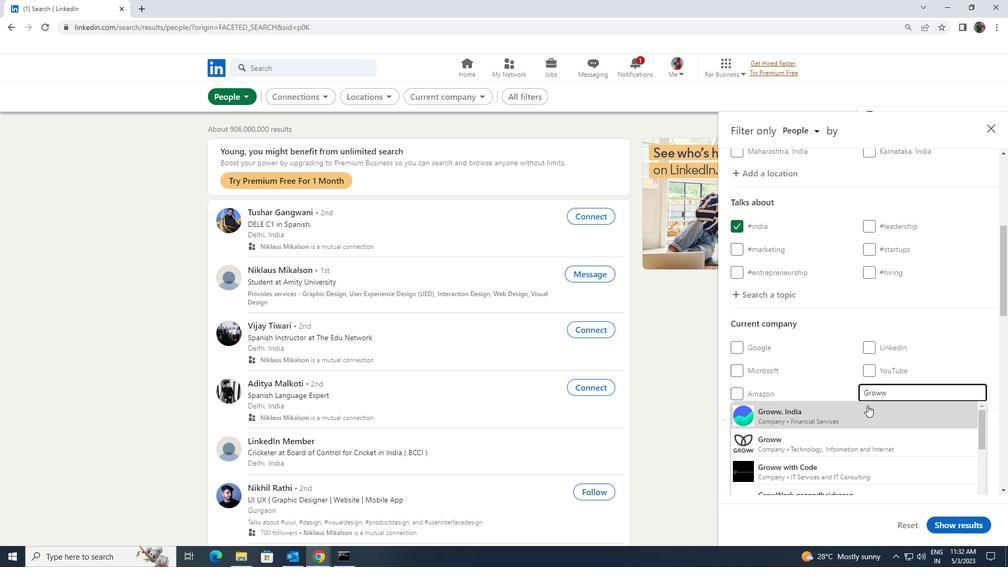 
Action: Mouse scrolled (867, 405) with delta (0, 0)
Screenshot: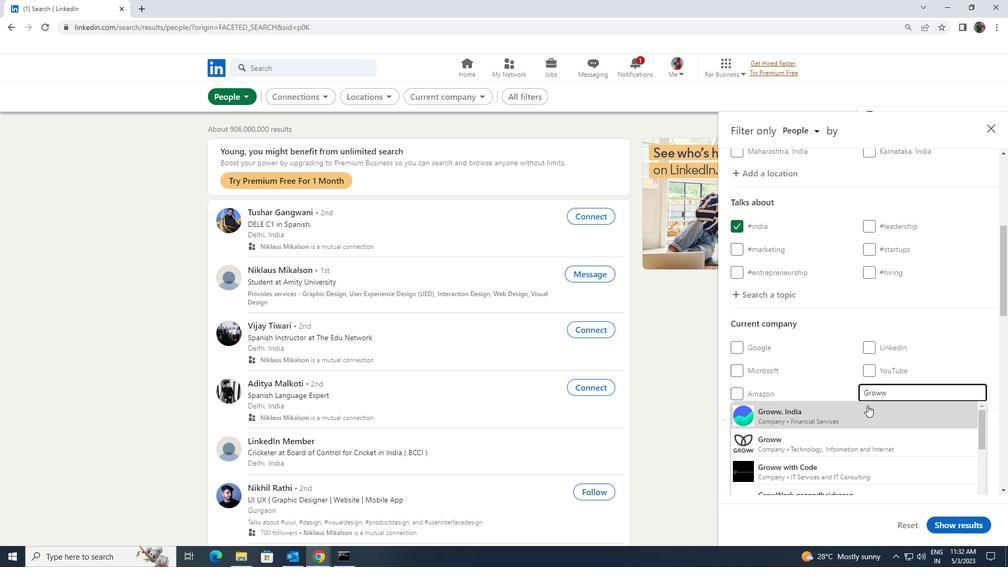 
Action: Mouse scrolled (867, 405) with delta (0, 0)
Screenshot: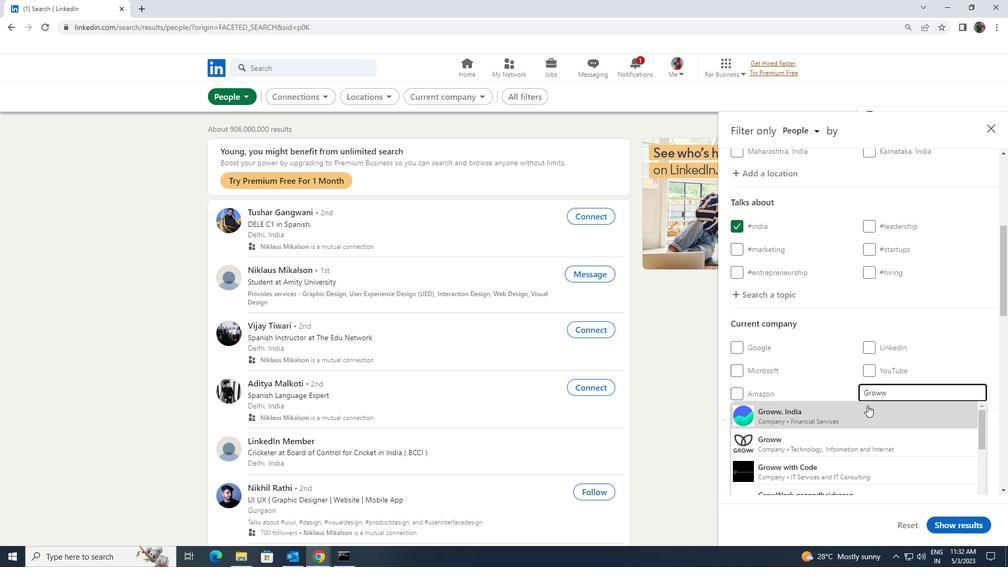 
Action: Mouse scrolled (867, 405) with delta (0, 0)
Screenshot: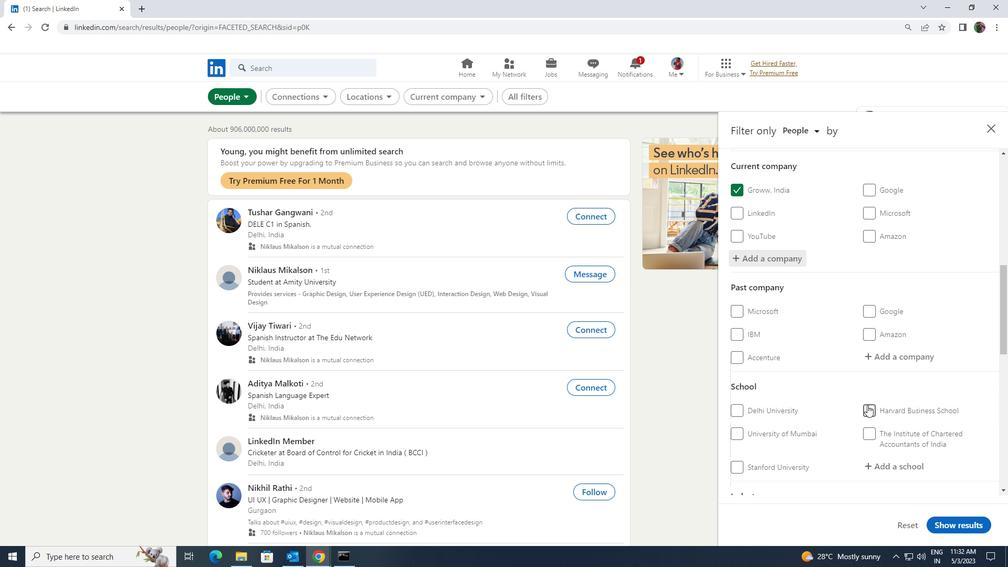 
Action: Mouse moved to (867, 407)
Screenshot: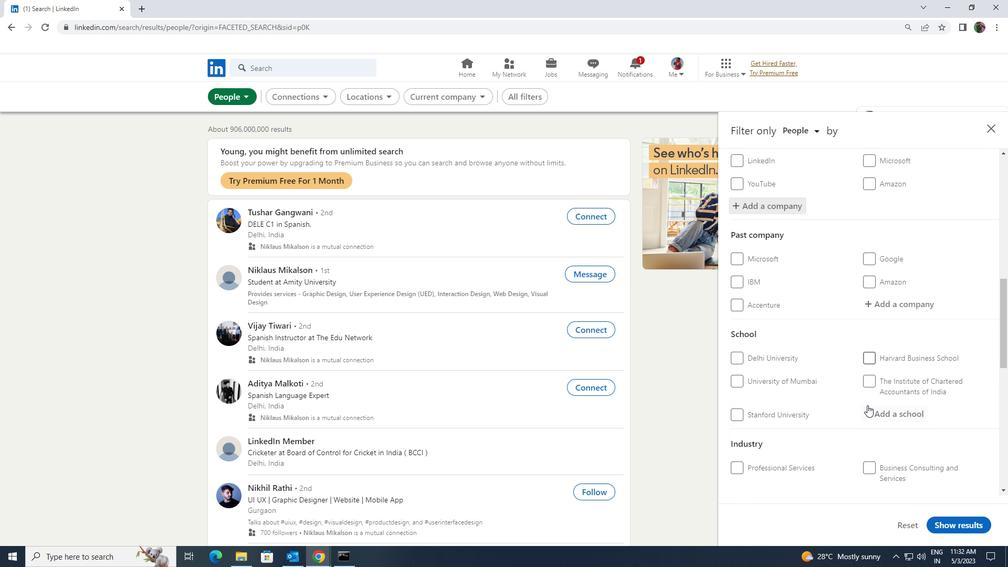
Action: Mouse pressed left at (867, 407)
Screenshot: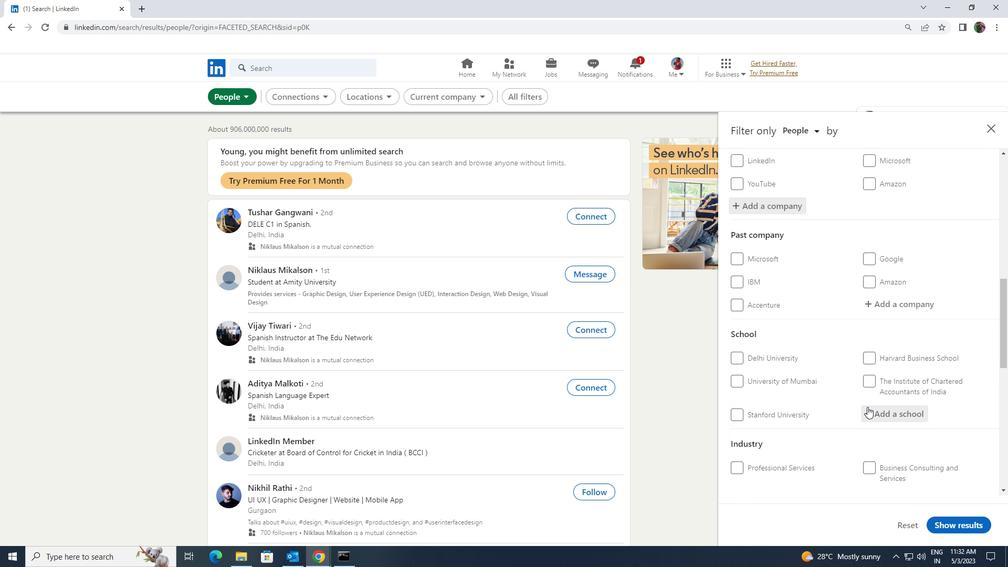 
Action: Mouse moved to (868, 407)
Screenshot: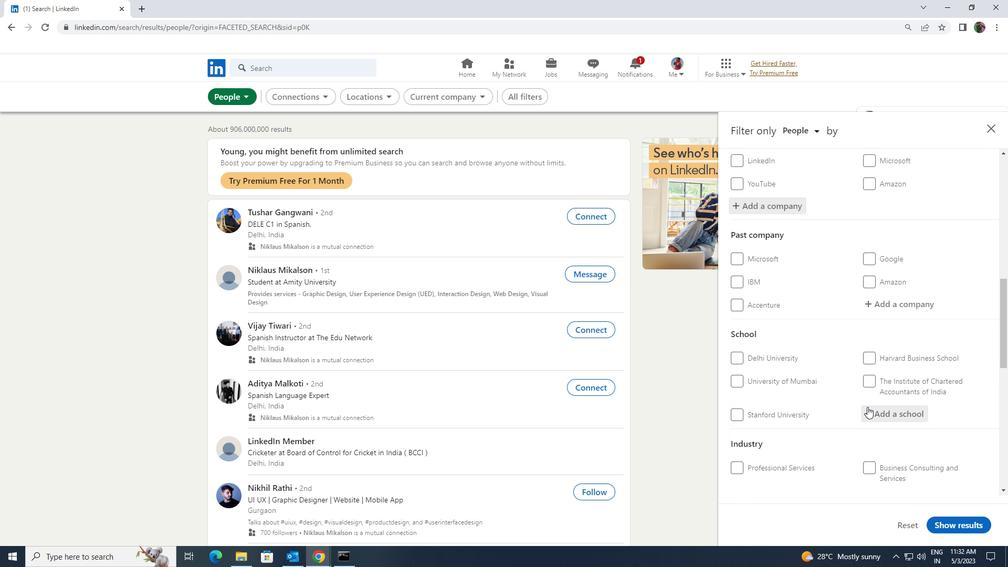 
Action: Key pressed <Key.shift><Key.shift><Key.shift>EM
Screenshot: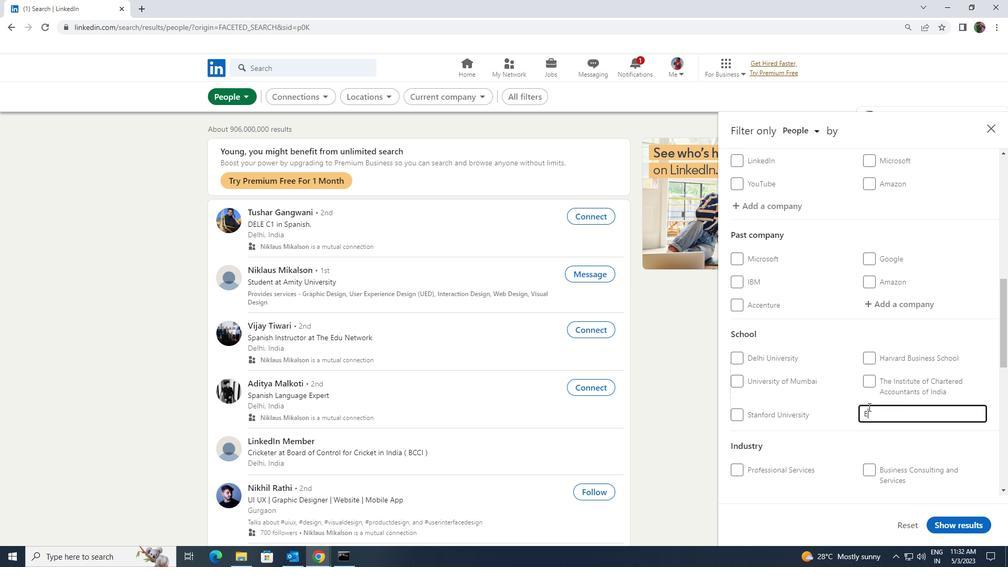 
Action: Mouse moved to (868, 407)
Screenshot: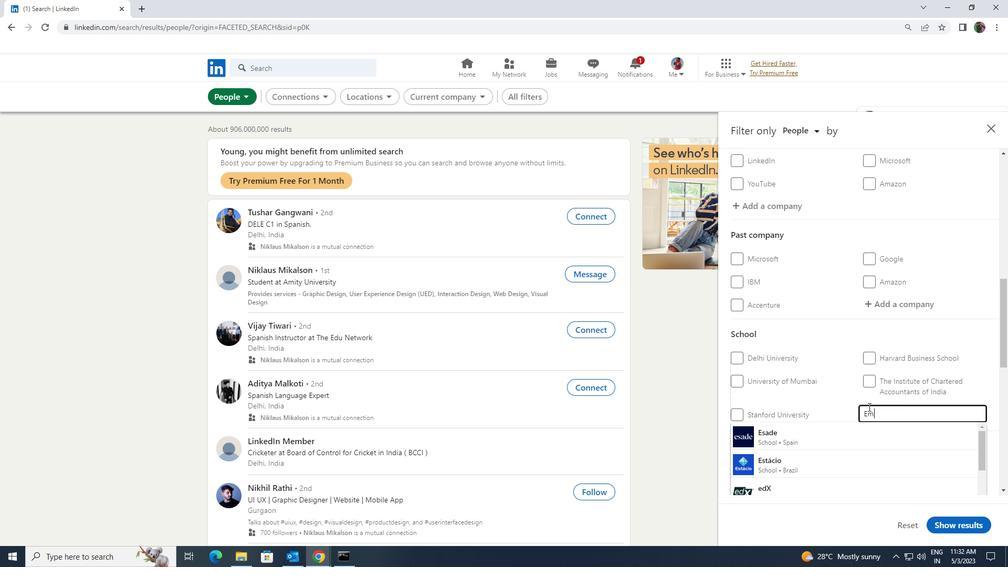 
Action: Key pressed ERITUS
Screenshot: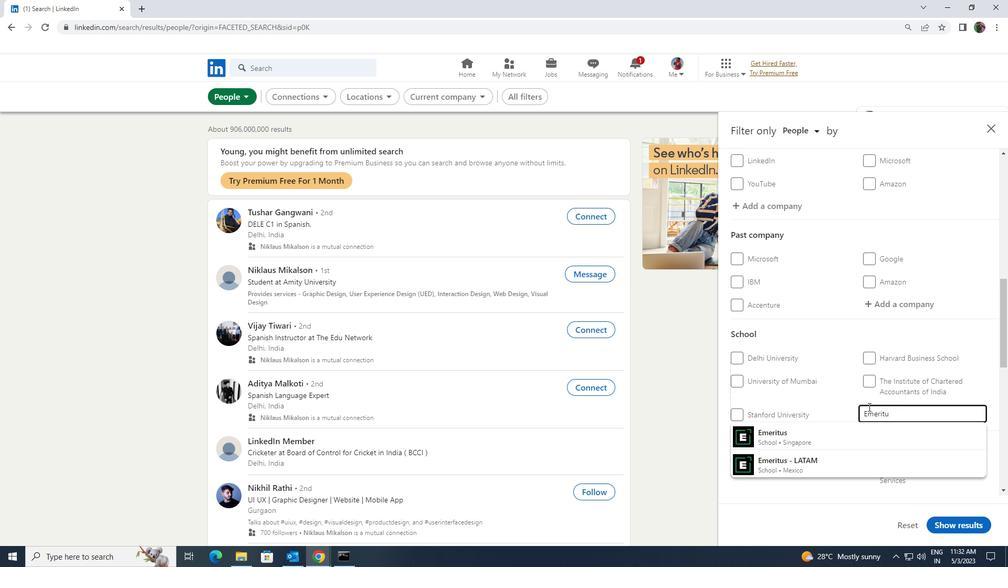 
Action: Mouse moved to (863, 433)
Screenshot: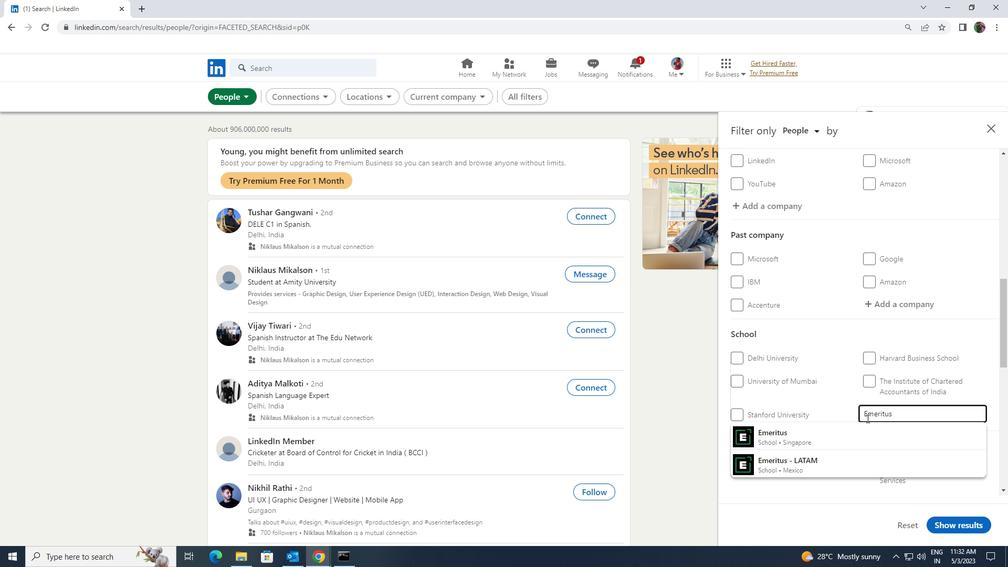 
Action: Mouse pressed left at (863, 433)
Screenshot: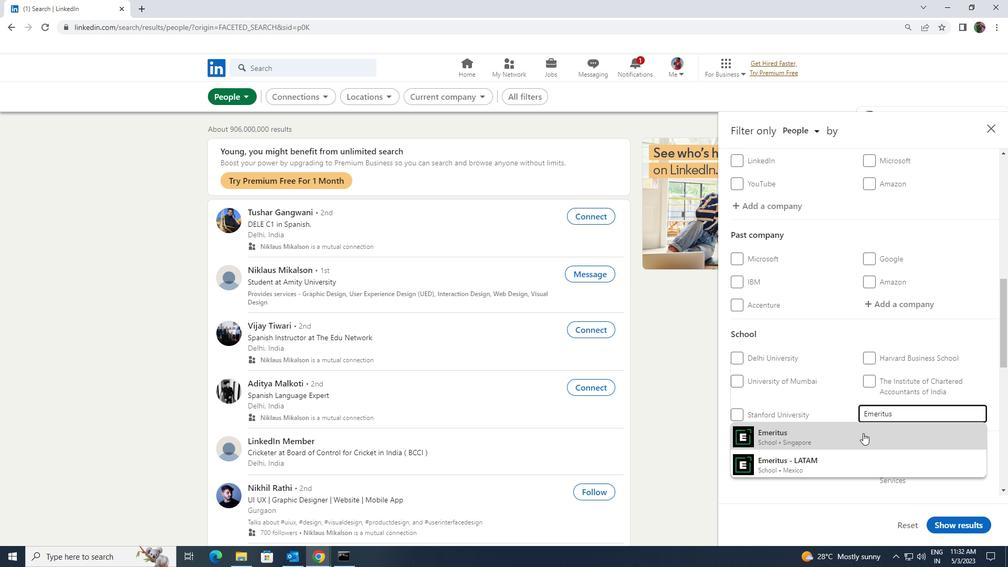 
Action: Mouse moved to (863, 431)
Screenshot: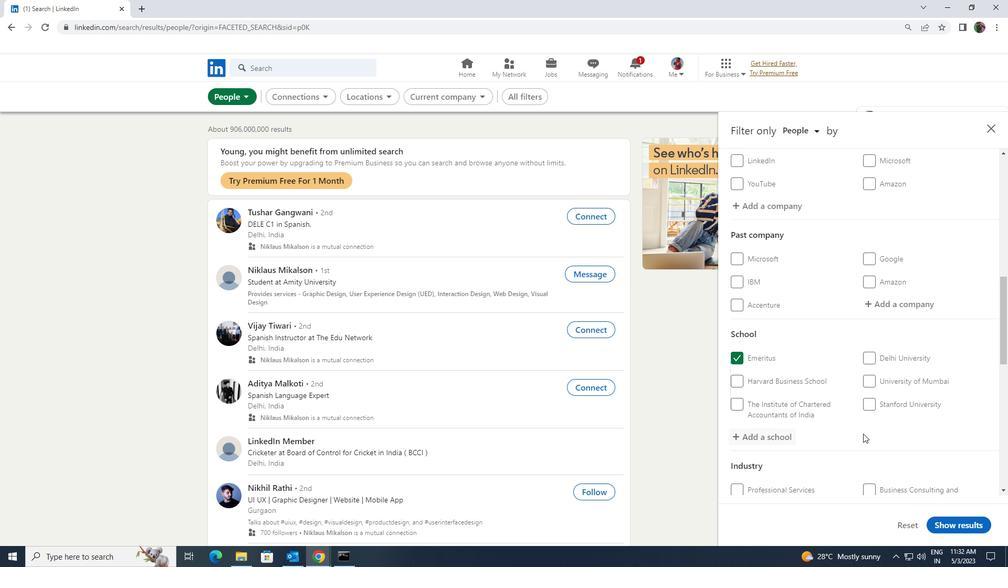 
Action: Mouse scrolled (863, 431) with delta (0, 0)
Screenshot: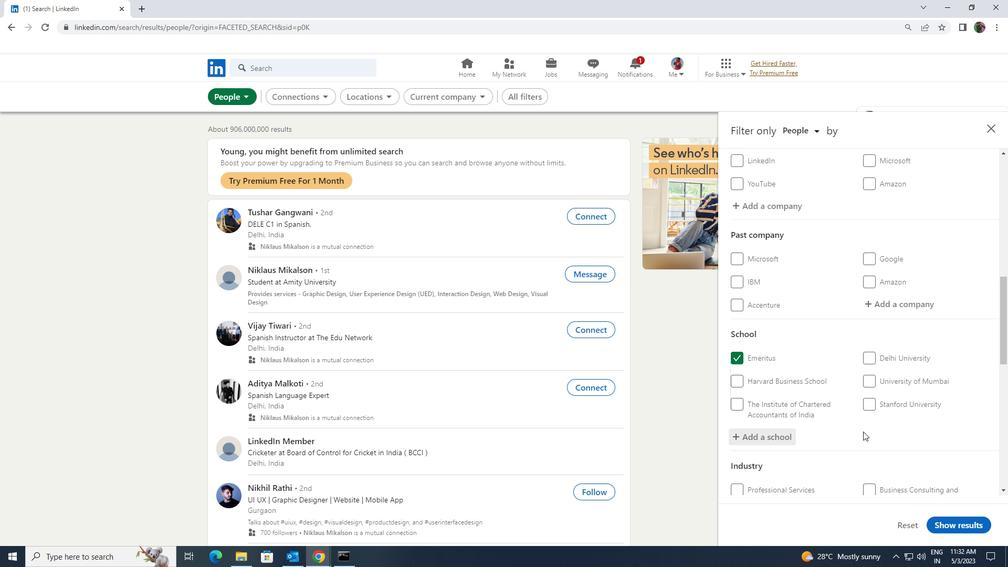 
Action: Mouse scrolled (863, 431) with delta (0, 0)
Screenshot: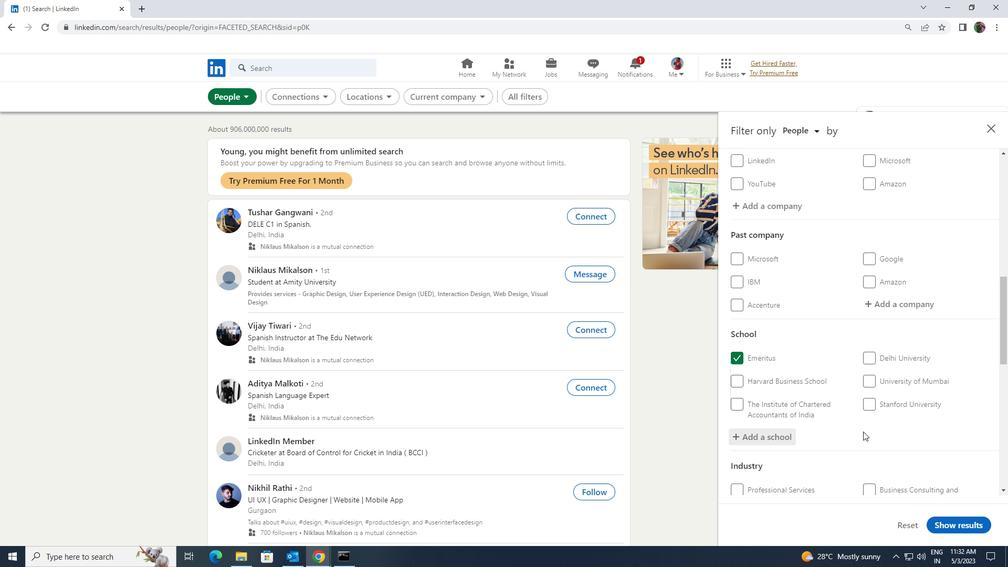 
Action: Mouse moved to (865, 446)
Screenshot: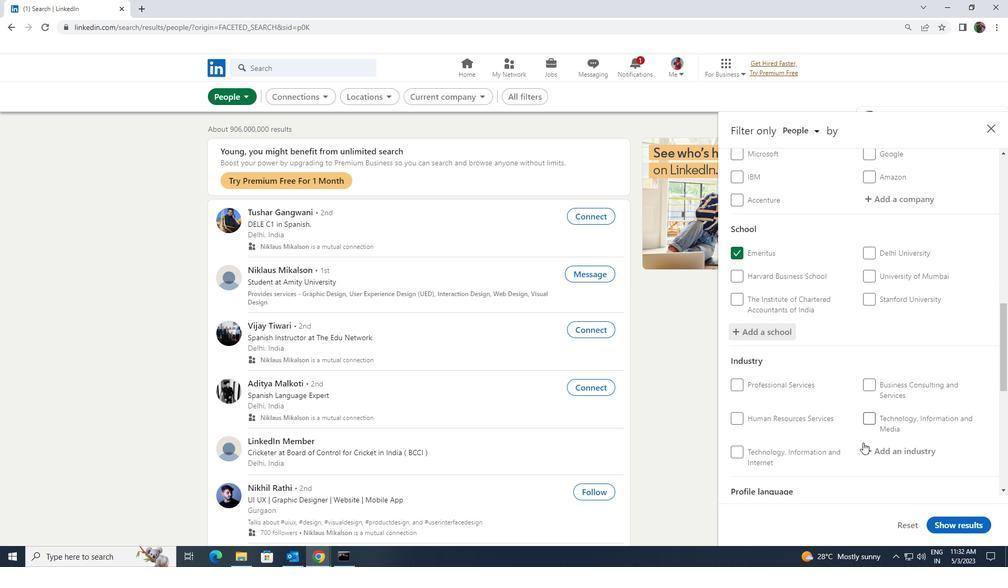 
Action: Mouse pressed left at (865, 446)
Screenshot: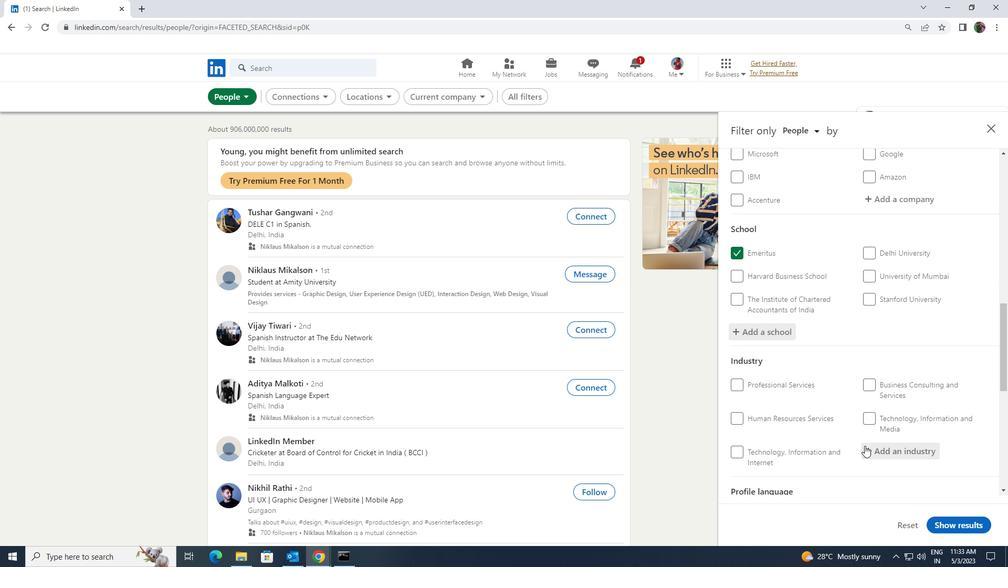 
Action: Mouse moved to (864, 447)
Screenshot: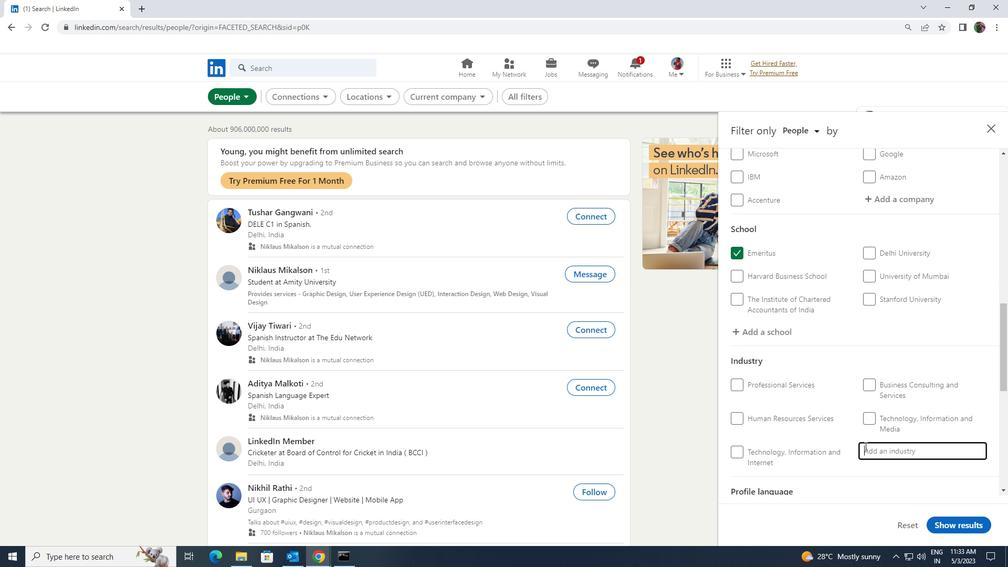 
Action: Key pressed <Key.shift><Key.shift>COMMUN
Screenshot: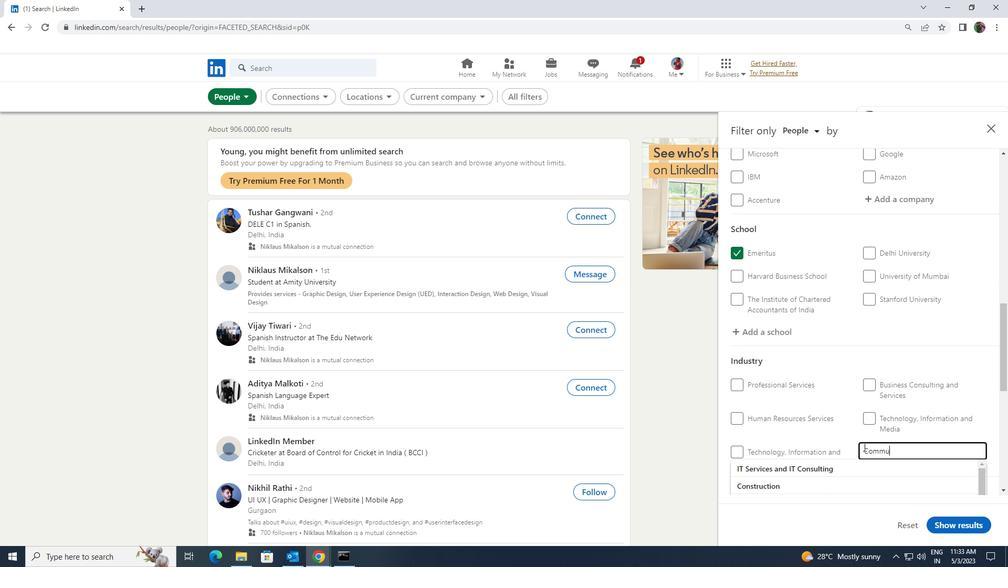 
Action: Mouse moved to (863, 488)
Screenshot: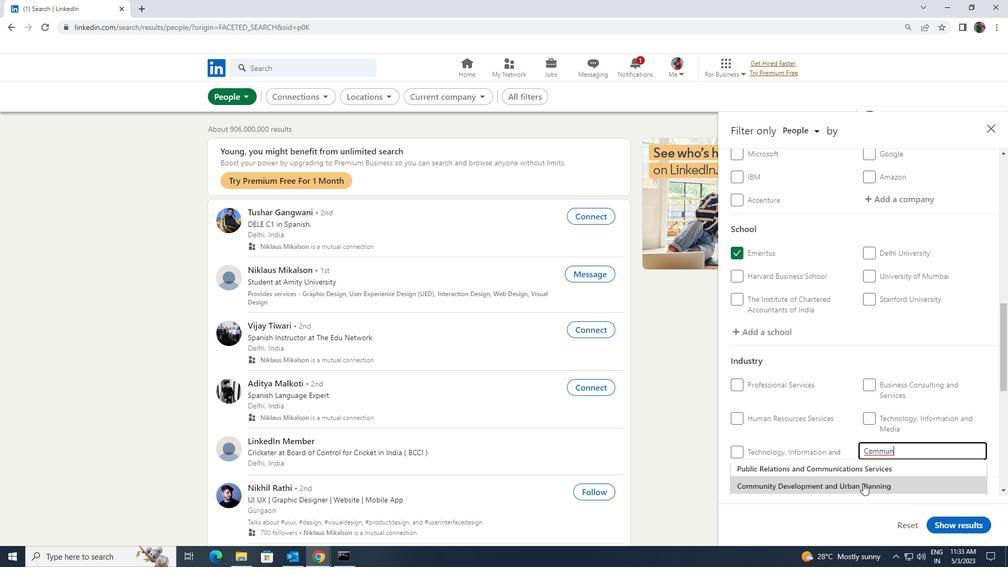 
Action: Mouse pressed left at (863, 488)
Screenshot: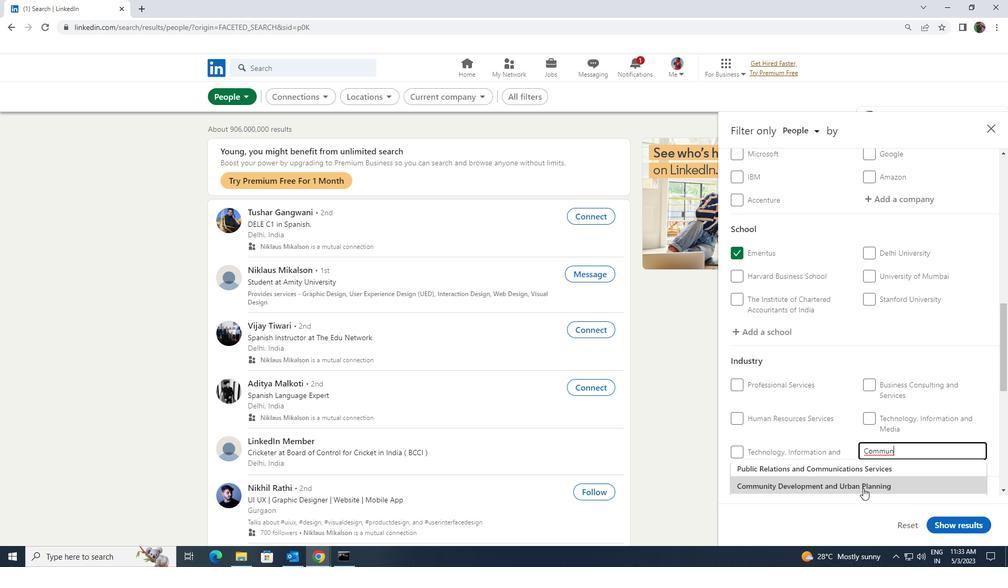 
Action: Mouse moved to (864, 485)
Screenshot: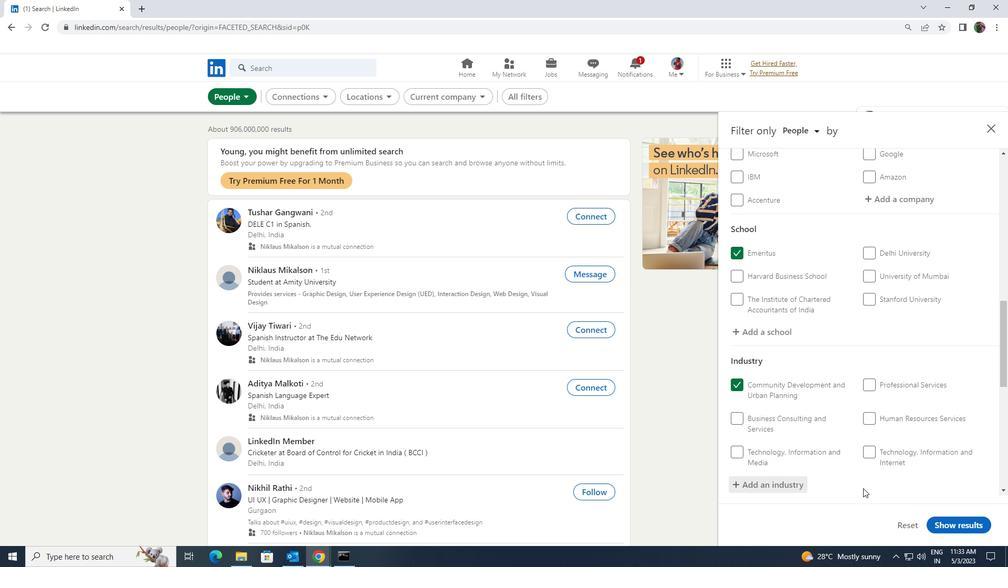 
Action: Mouse scrolled (864, 485) with delta (0, 0)
Screenshot: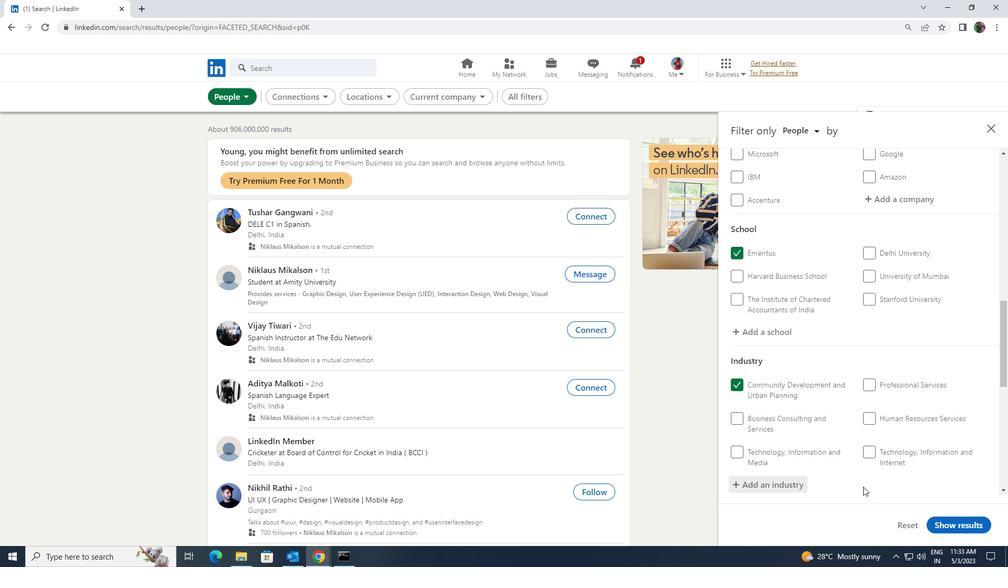 
Action: Mouse scrolled (864, 485) with delta (0, 0)
Screenshot: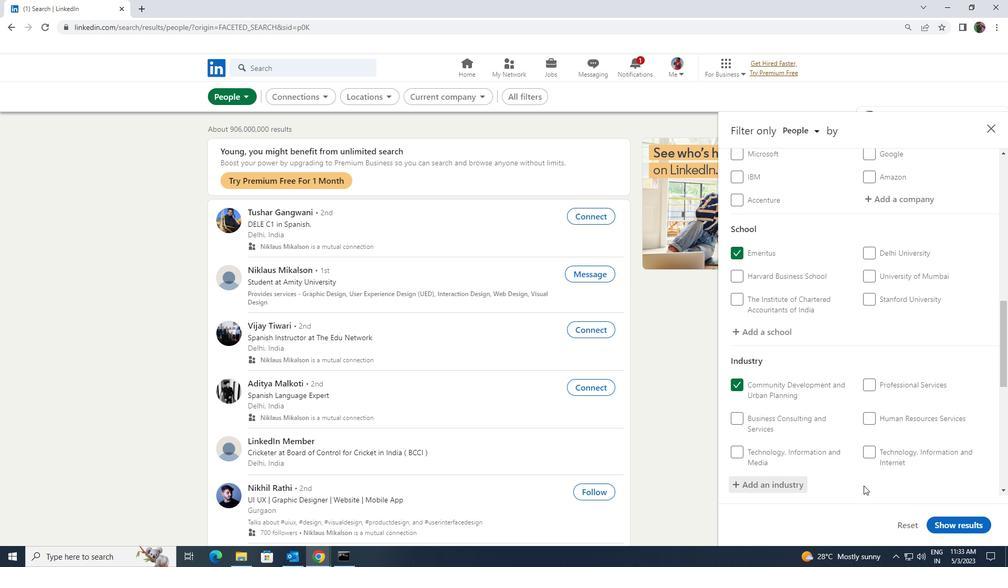 
Action: Mouse moved to (864, 482)
Screenshot: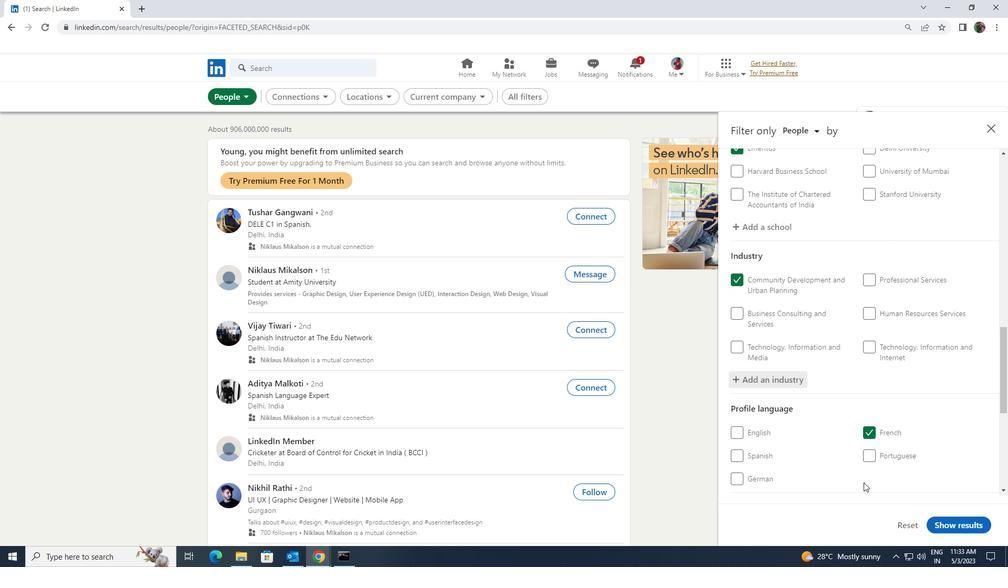 
Action: Mouse scrolled (864, 481) with delta (0, 0)
Screenshot: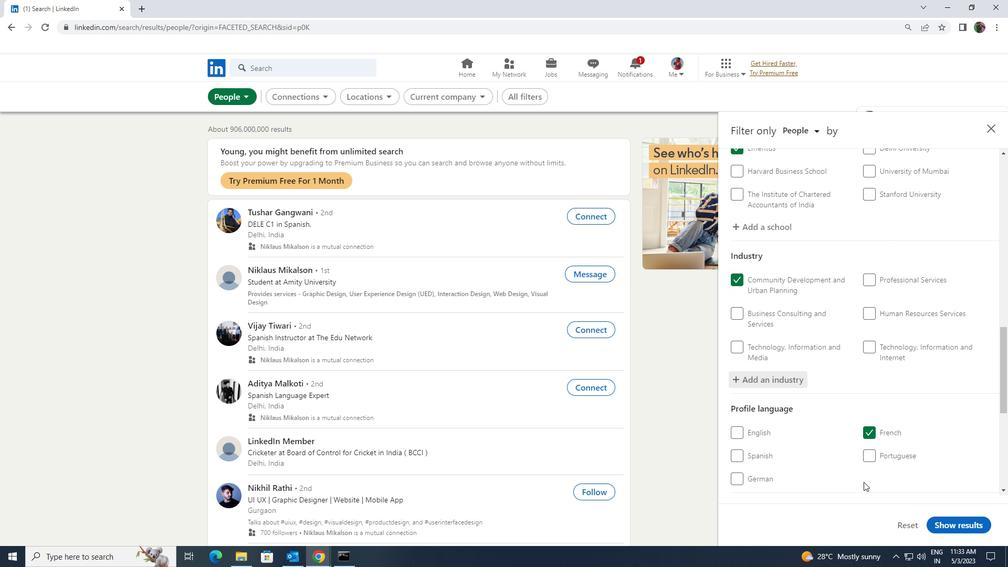 
Action: Mouse scrolled (864, 481) with delta (0, 0)
Screenshot: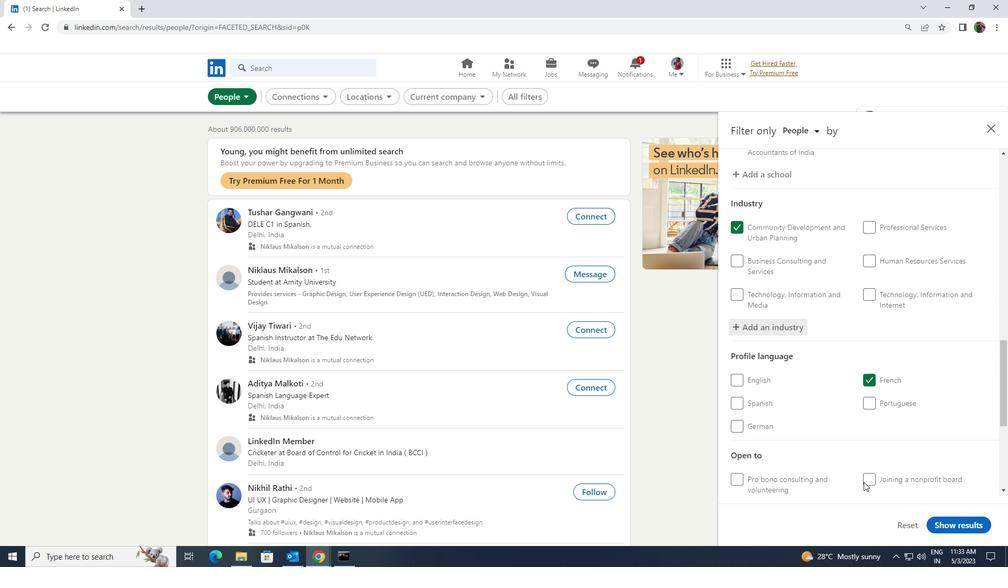 
Action: Mouse scrolled (864, 481) with delta (0, 0)
Screenshot: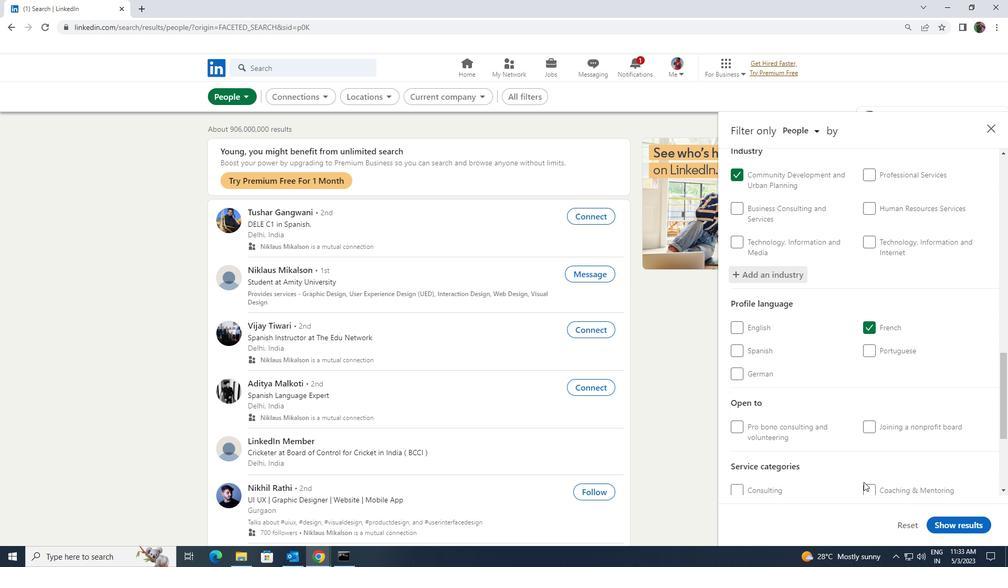 
Action: Mouse scrolled (864, 481) with delta (0, 0)
Screenshot: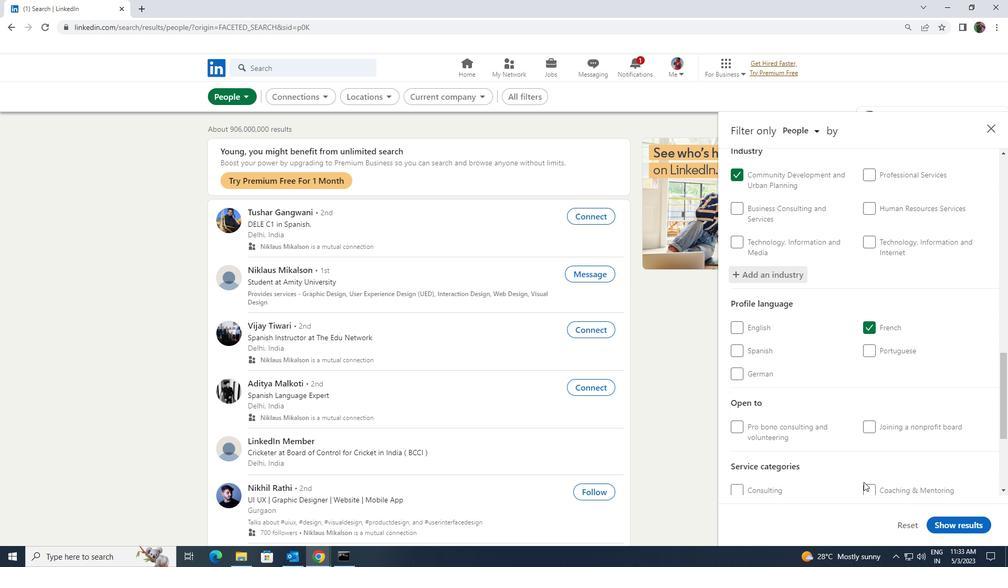 
Action: Mouse moved to (867, 434)
Screenshot: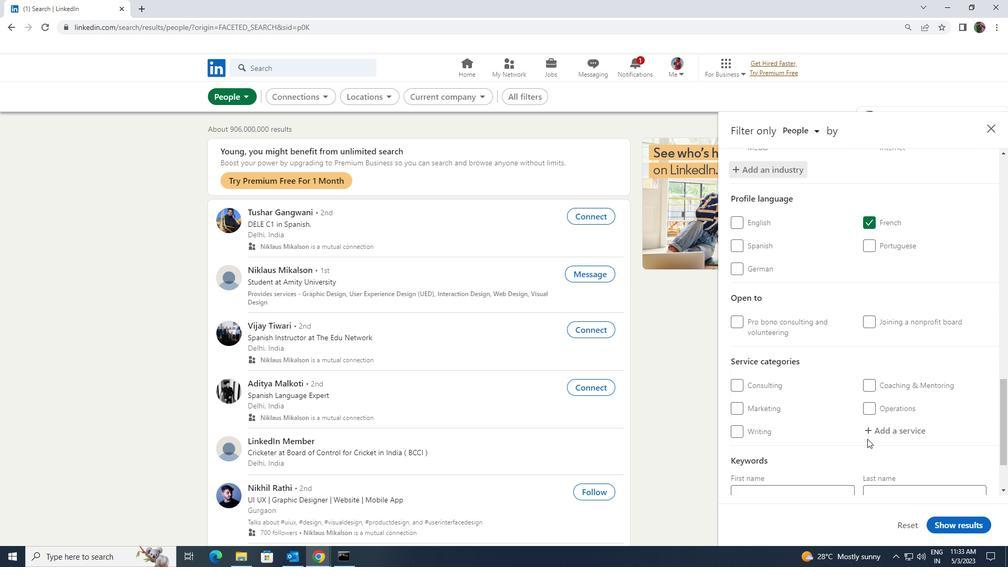 
Action: Mouse pressed left at (867, 434)
Screenshot: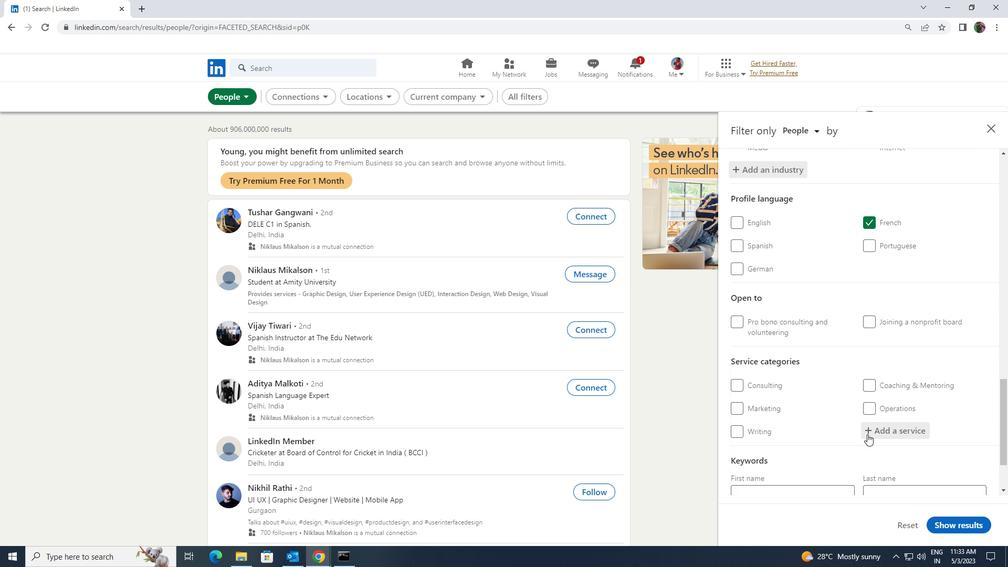 
Action: Mouse moved to (867, 432)
Screenshot: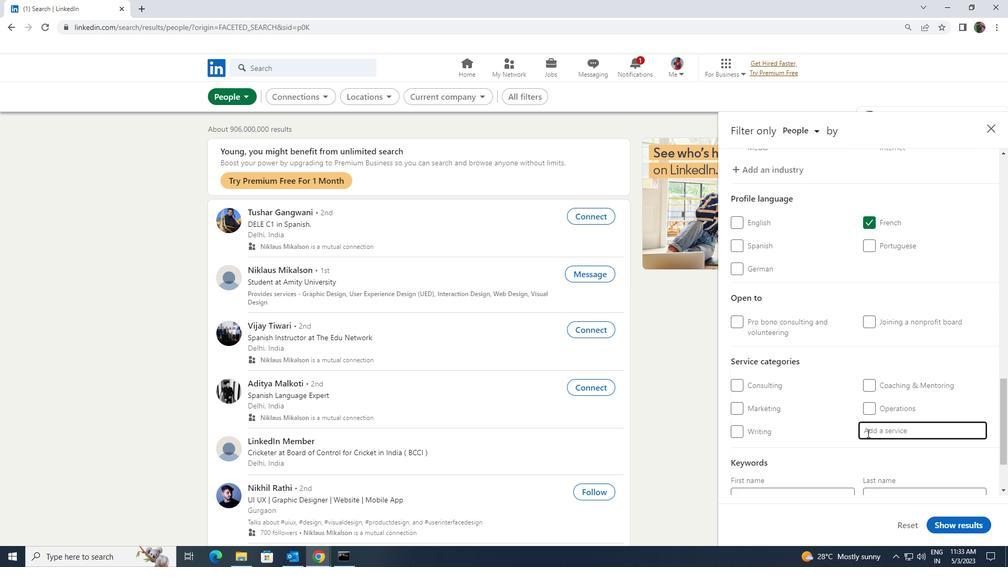 
Action: Key pressed <Key.shift>LIFE<Key.space><Key.shift>COA
Screenshot: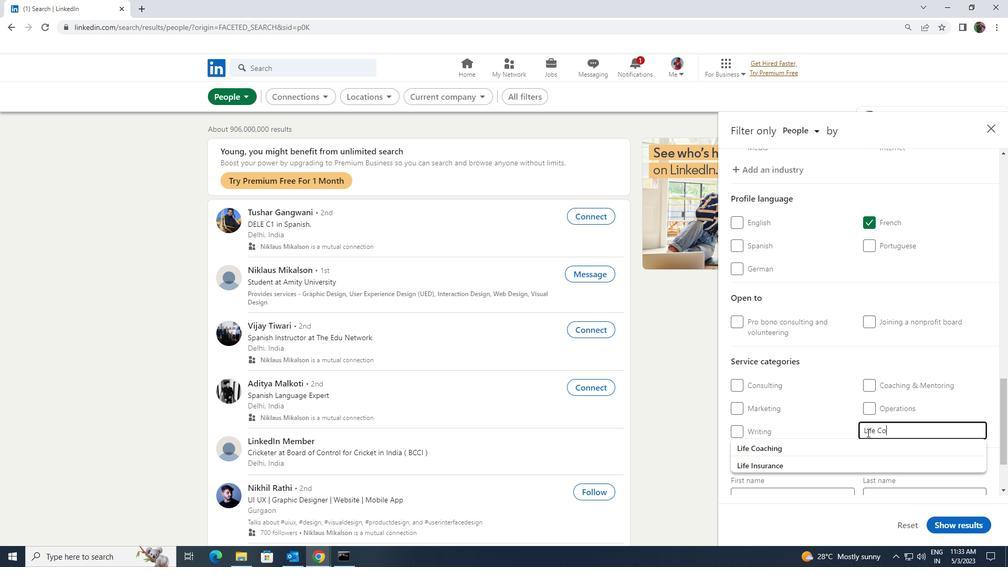 
Action: Mouse moved to (824, 441)
Screenshot: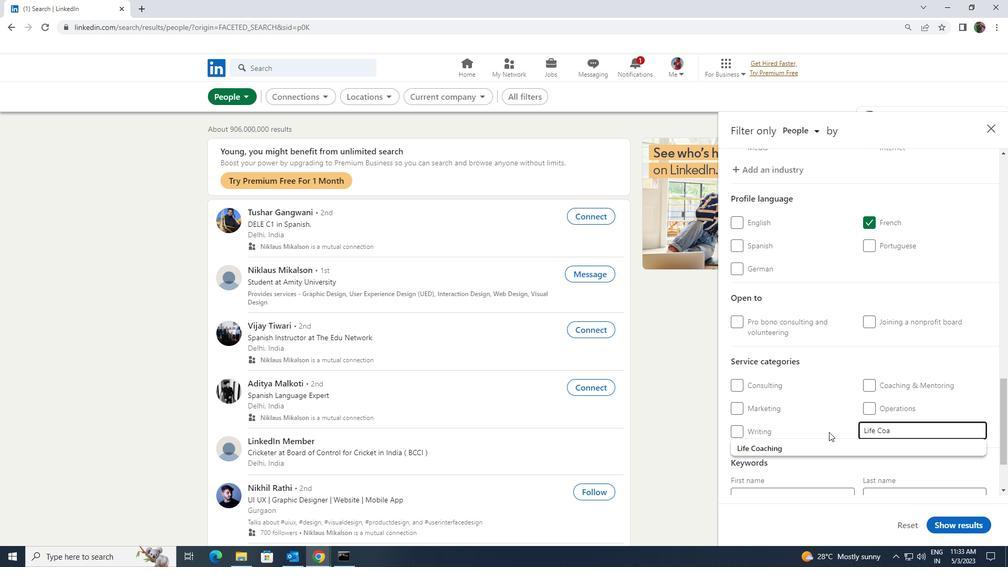 
Action: Mouse pressed left at (824, 441)
Screenshot: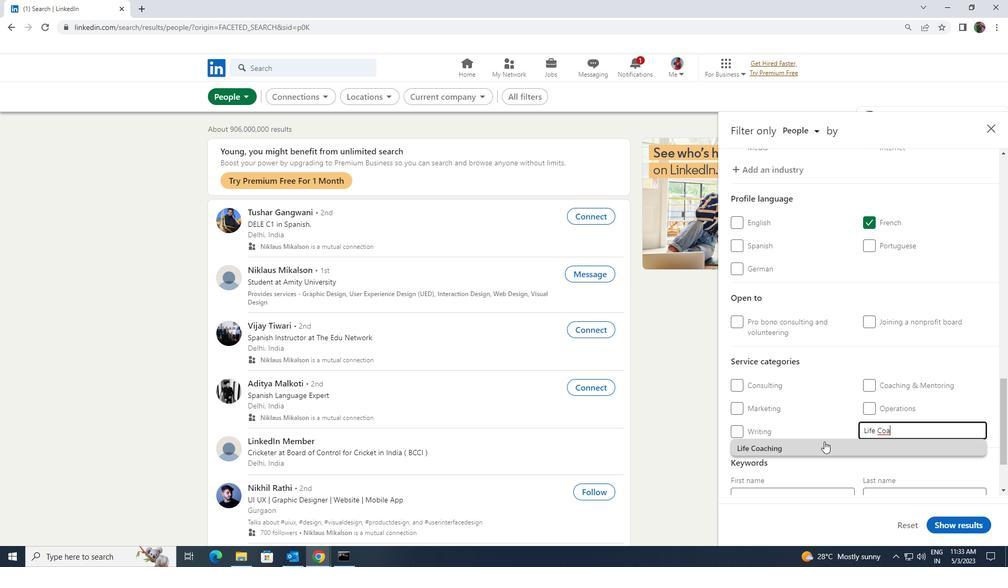 
Action: Mouse moved to (823, 440)
Screenshot: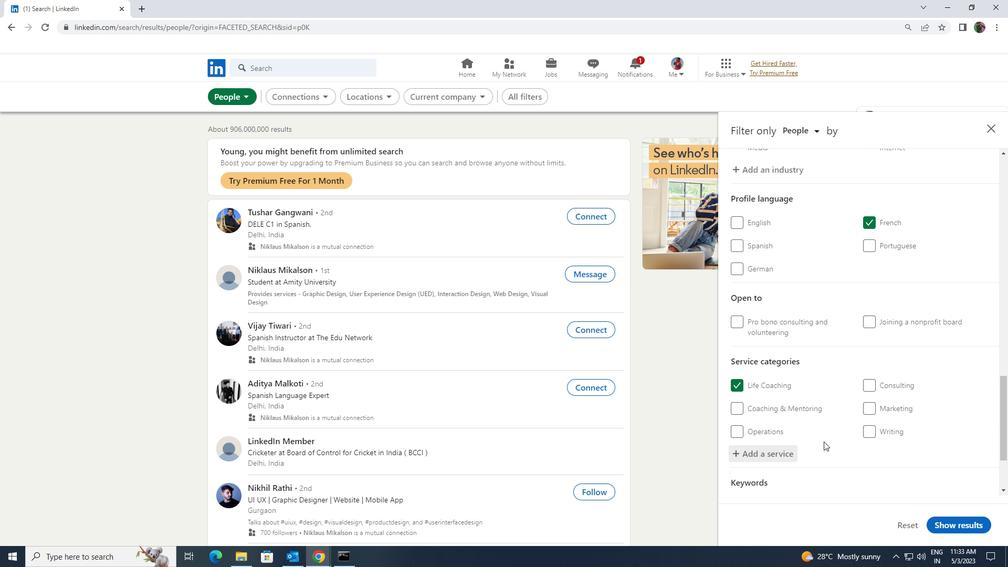 
Action: Mouse scrolled (823, 440) with delta (0, 0)
Screenshot: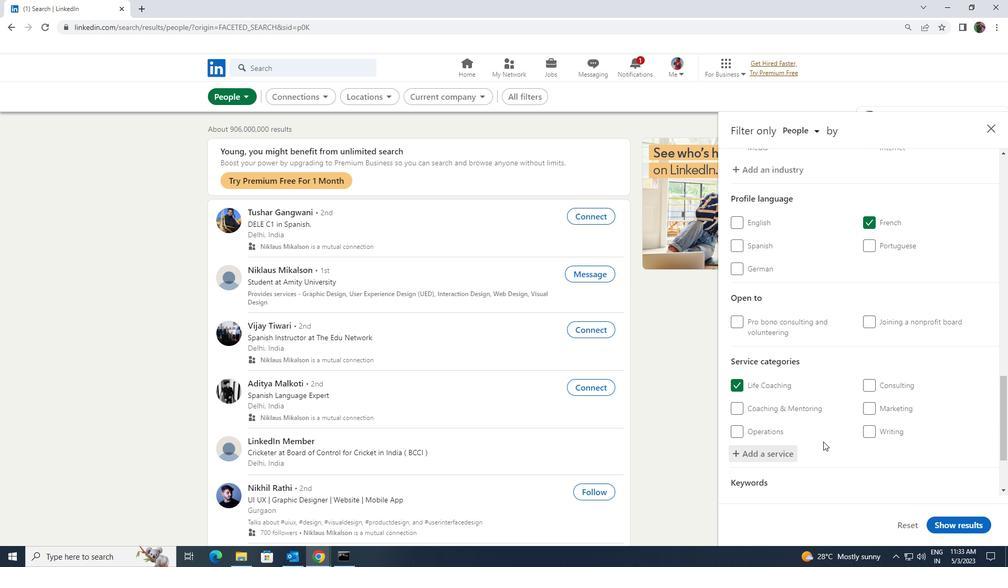 
Action: Mouse scrolled (823, 440) with delta (0, 0)
Screenshot: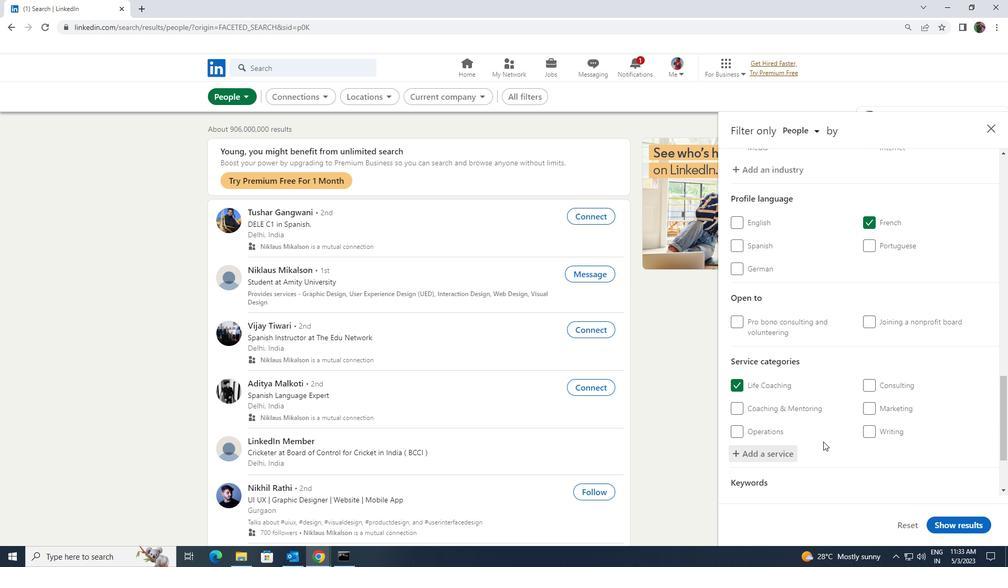 
Action: Mouse moved to (822, 444)
Screenshot: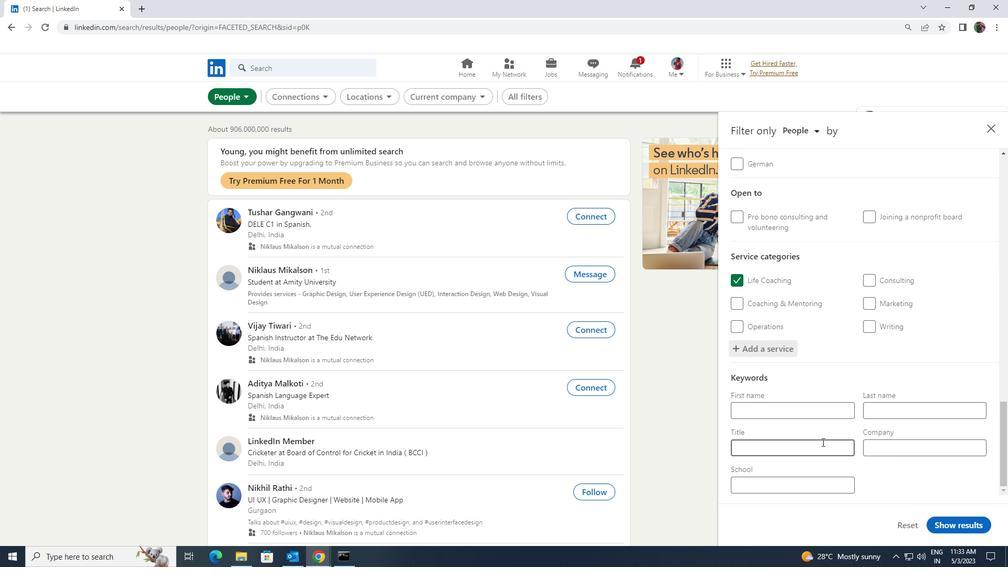 
Action: Mouse pressed left at (822, 444)
Screenshot: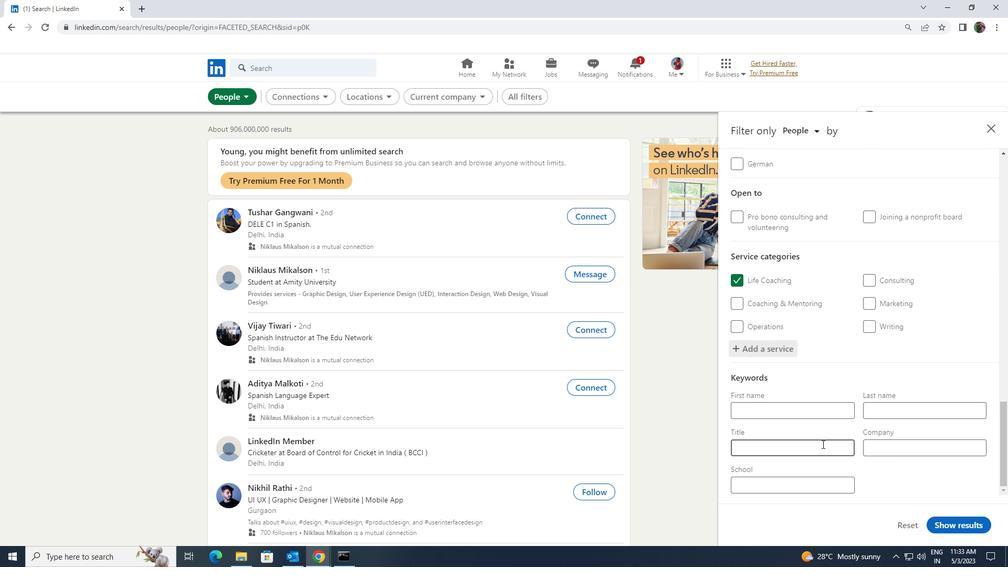 
Action: Key pressed <Key.shift><Key.shift><Key.shift><Key.shift>PERSONAL<Key.space><Key.shift>TRAINER
Screenshot: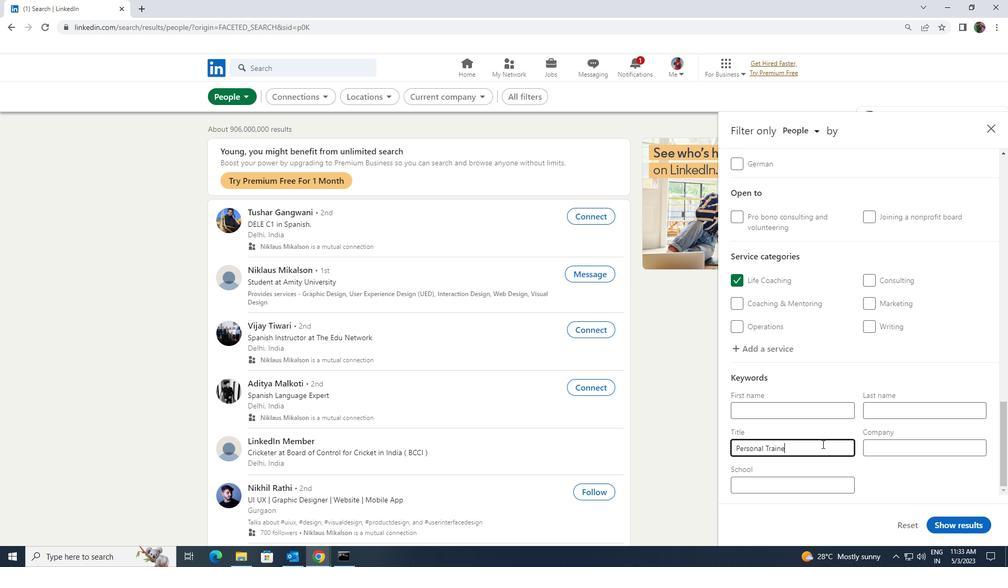 
Action: Mouse moved to (930, 524)
Screenshot: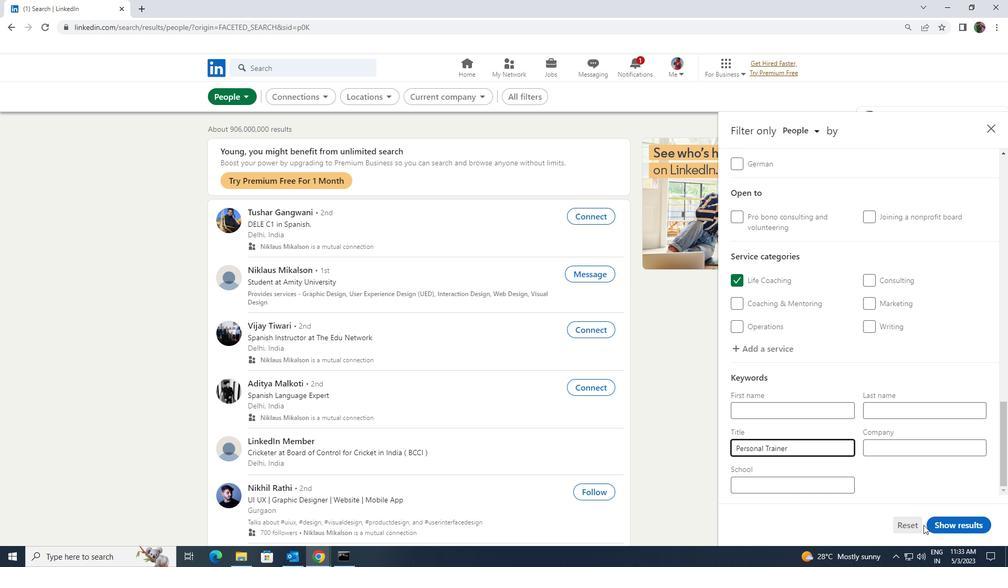 
Action: Mouse pressed left at (930, 524)
Screenshot: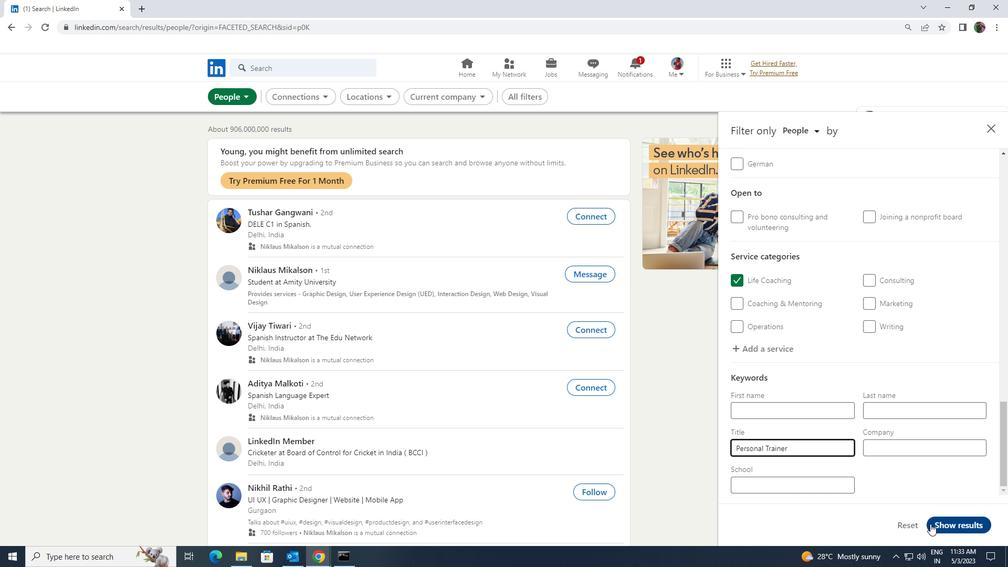 
